 Task: Find connections with filter location Berekum with filter topic #Corporationwith filter profile language Potuguese with filter current company Rangam with filter school KPR Institute of Engineering and Technology with filter industry Law Enforcement with filter service category Coaching & Mentoring with filter keywords title Chemical Engineer
Action: Mouse moved to (137, 215)
Screenshot: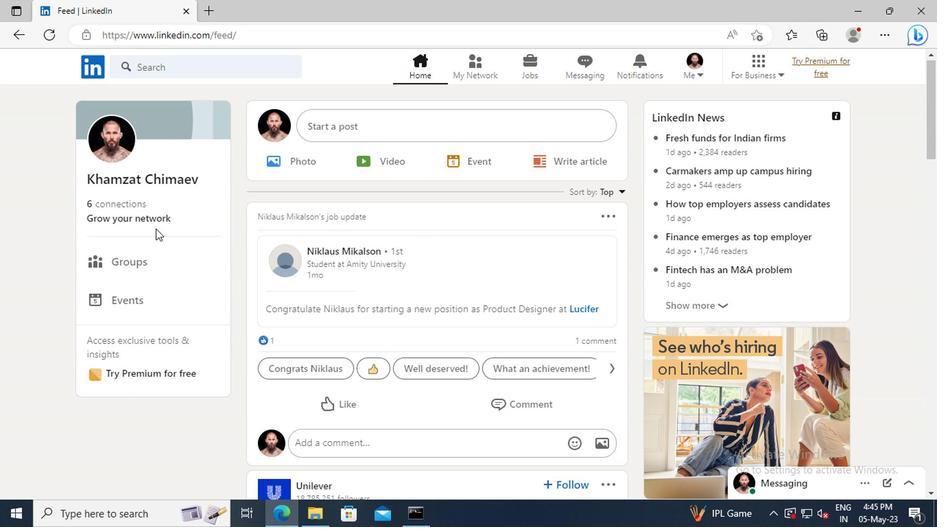 
Action: Mouse pressed left at (137, 215)
Screenshot: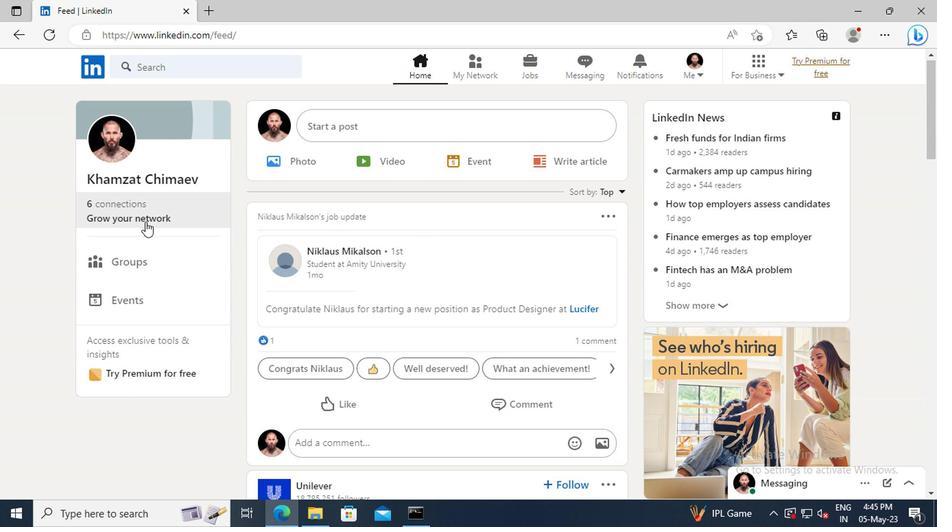 
Action: Mouse moved to (143, 144)
Screenshot: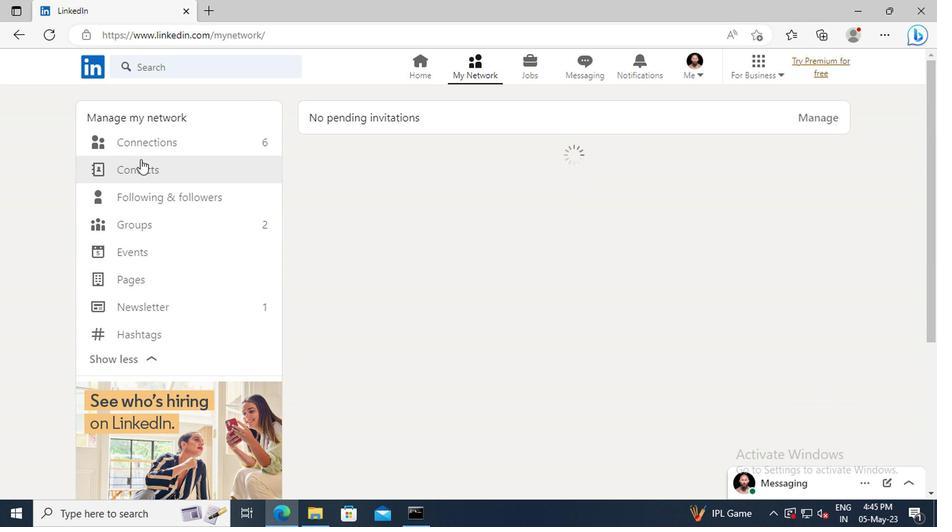 
Action: Mouse pressed left at (143, 144)
Screenshot: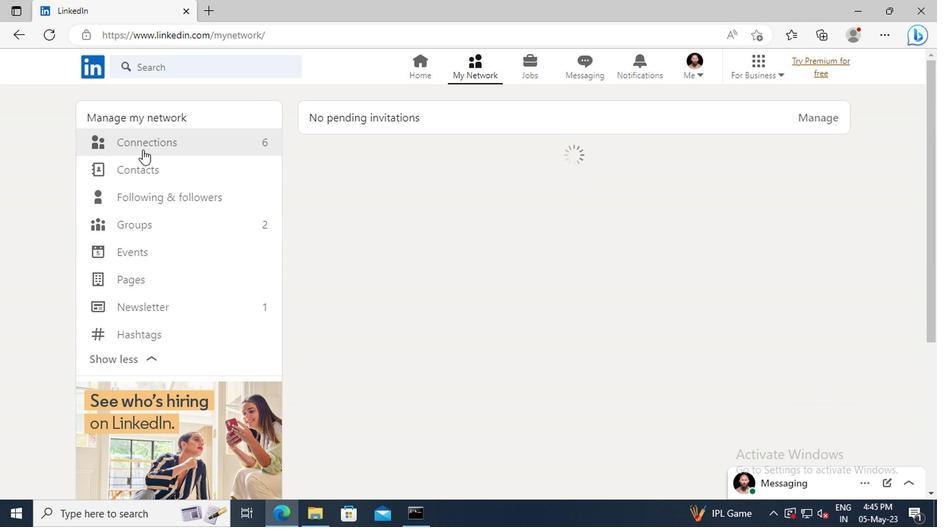 
Action: Mouse moved to (558, 146)
Screenshot: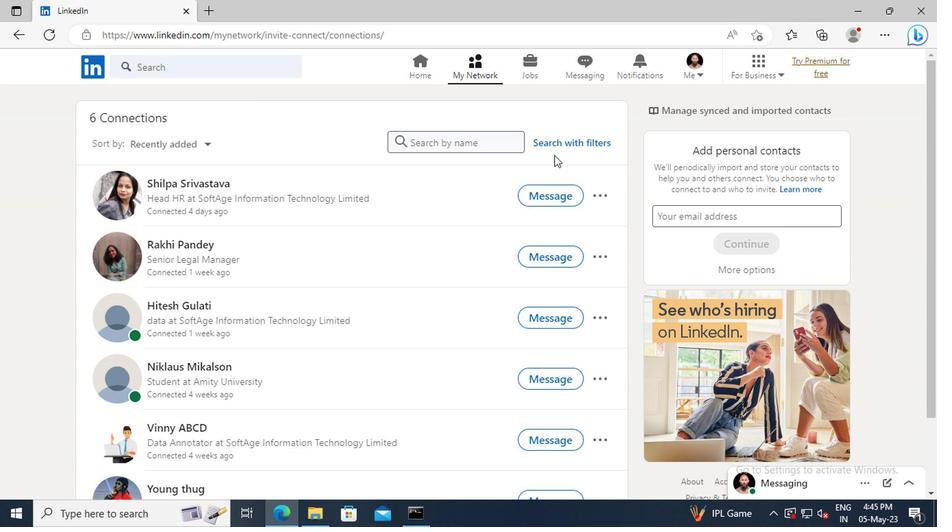 
Action: Mouse pressed left at (558, 146)
Screenshot: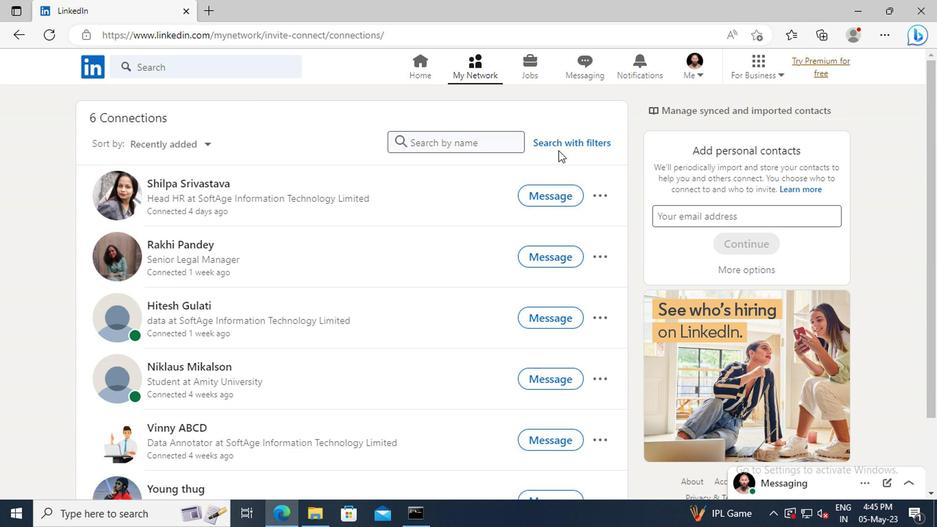 
Action: Mouse moved to (516, 106)
Screenshot: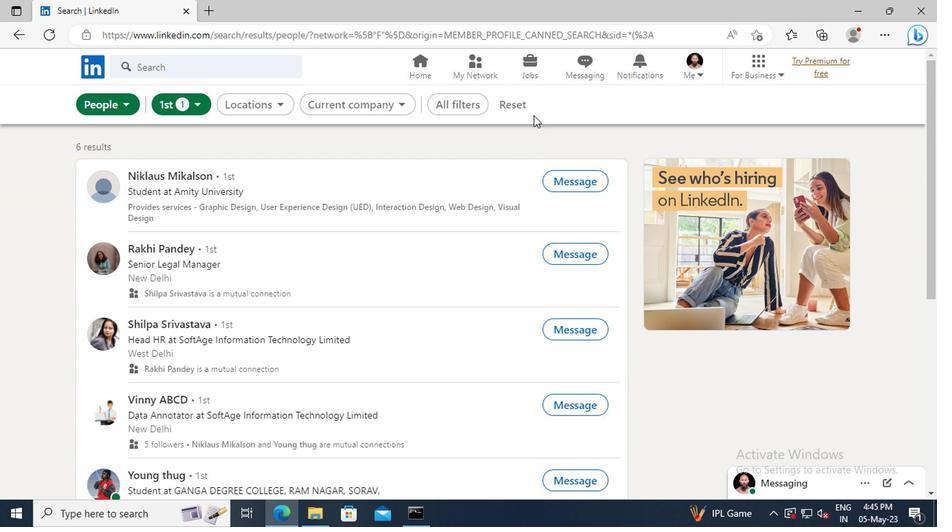 
Action: Mouse pressed left at (516, 106)
Screenshot: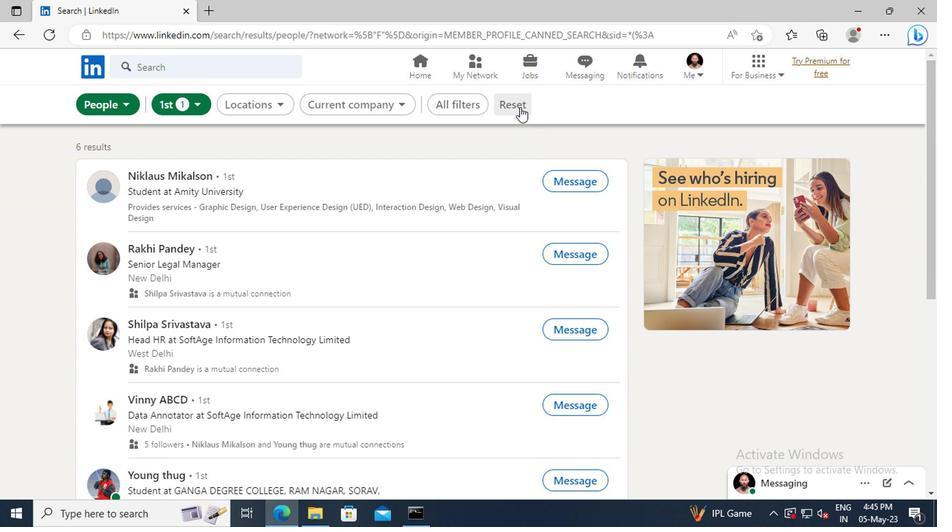
Action: Mouse moved to (501, 107)
Screenshot: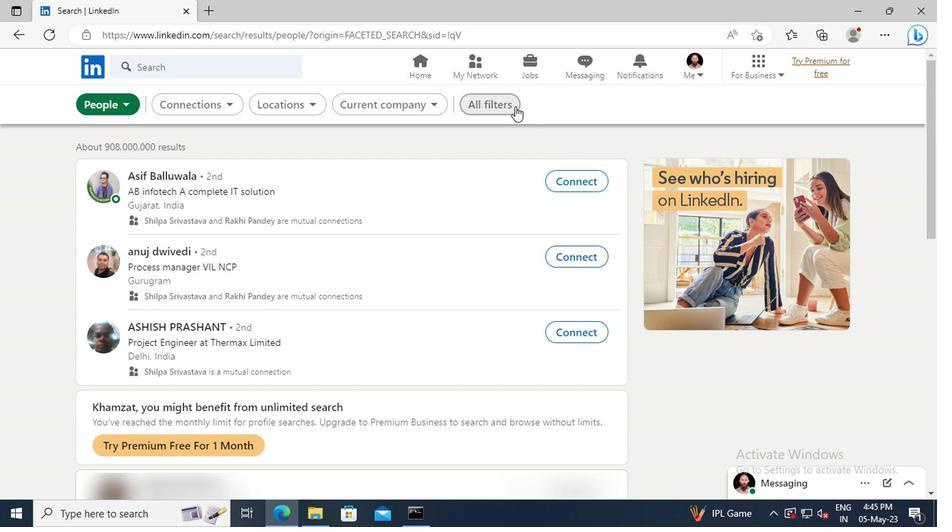 
Action: Mouse pressed left at (501, 107)
Screenshot: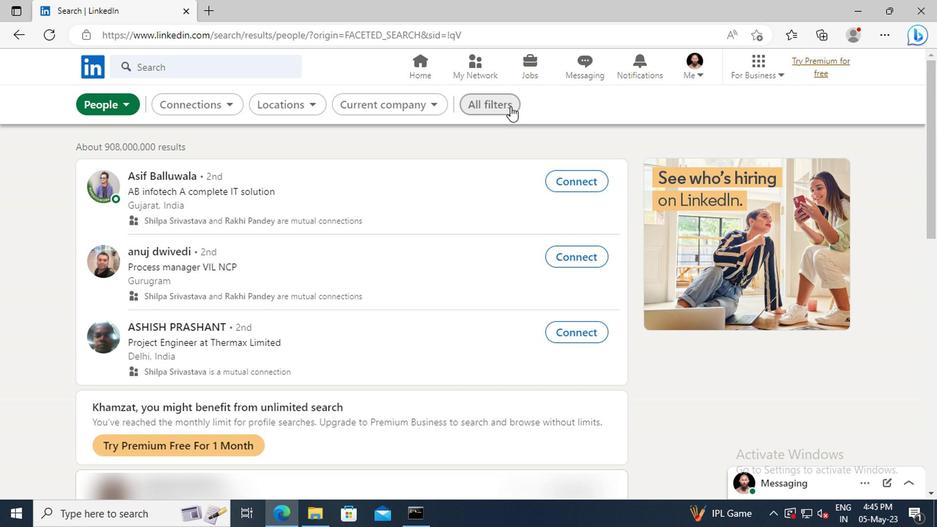 
Action: Mouse moved to (766, 250)
Screenshot: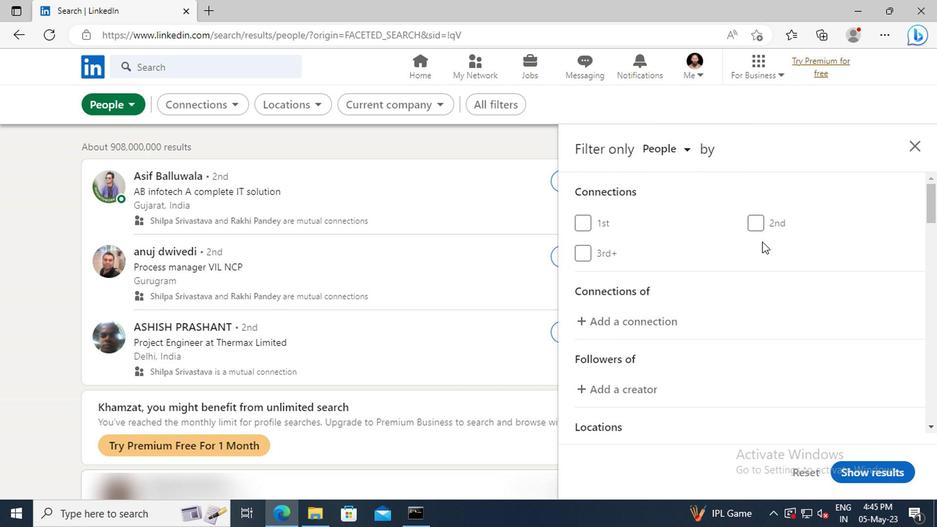 
Action: Mouse scrolled (766, 249) with delta (0, 0)
Screenshot: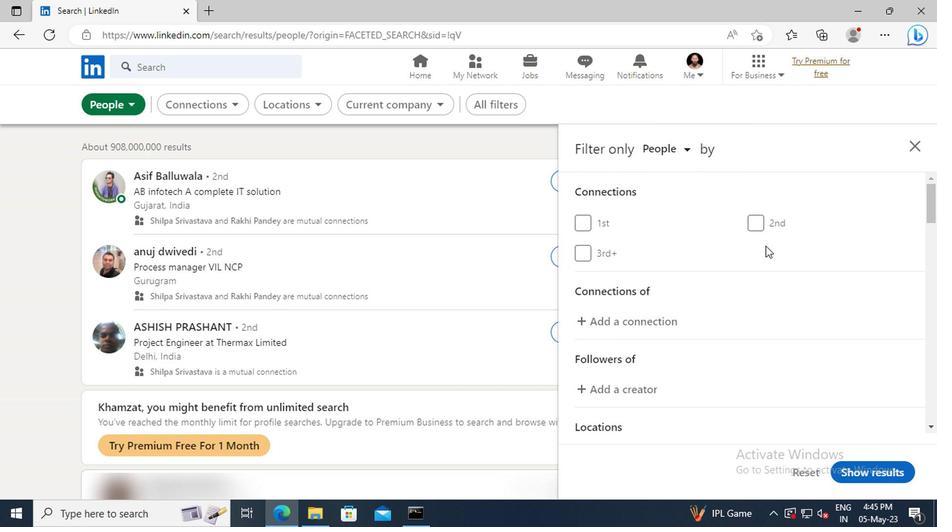 
Action: Mouse scrolled (766, 249) with delta (0, 0)
Screenshot: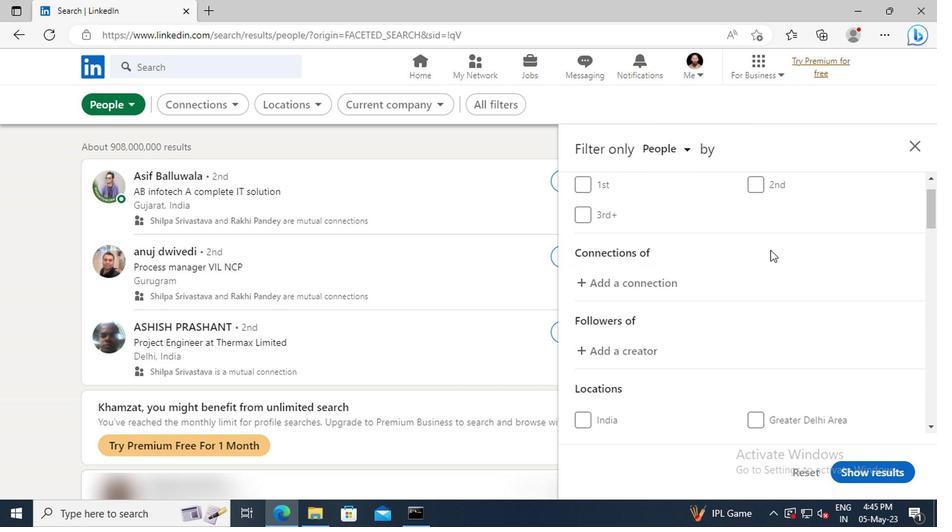 
Action: Mouse scrolled (766, 249) with delta (0, 0)
Screenshot: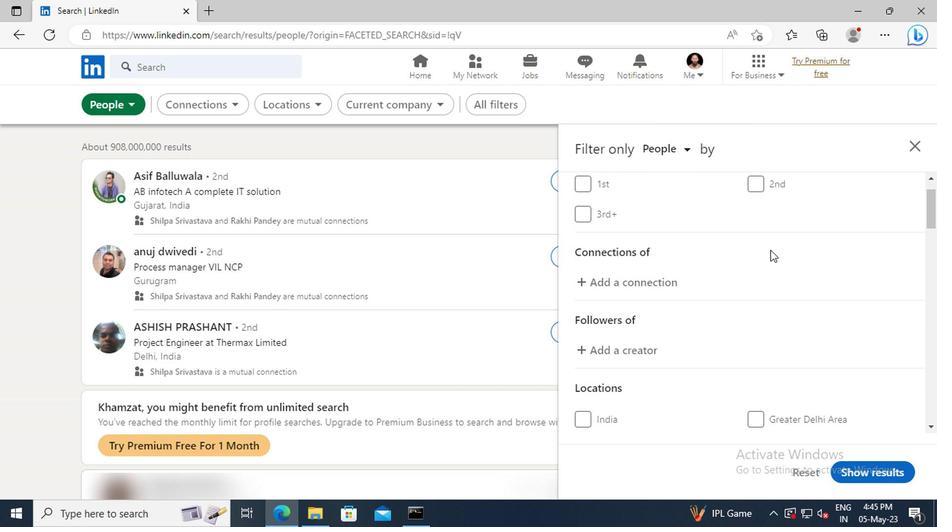 
Action: Mouse scrolled (766, 249) with delta (0, 0)
Screenshot: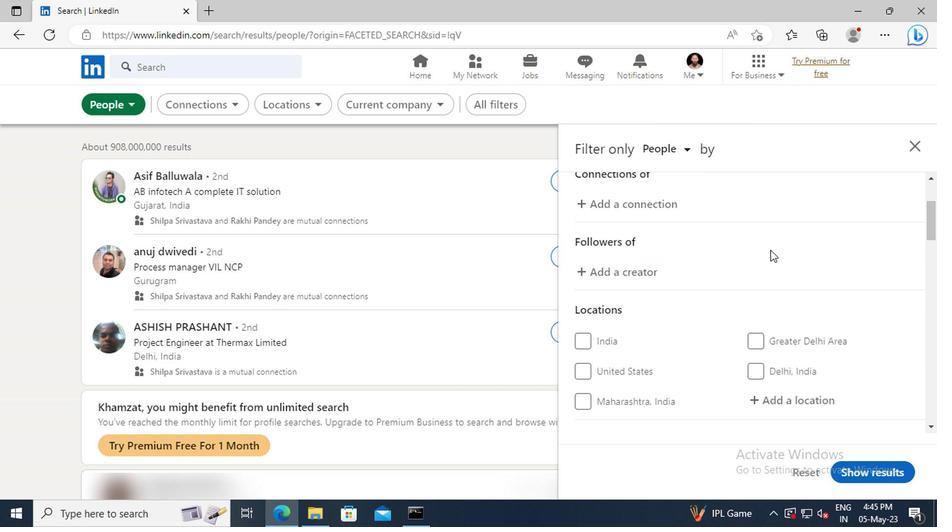 
Action: Mouse scrolled (766, 249) with delta (0, 0)
Screenshot: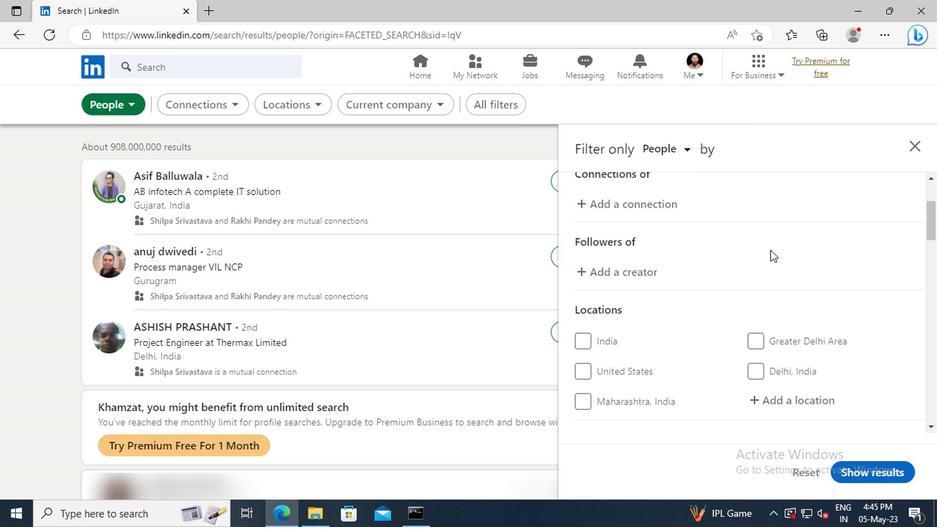 
Action: Mouse scrolled (766, 249) with delta (0, 0)
Screenshot: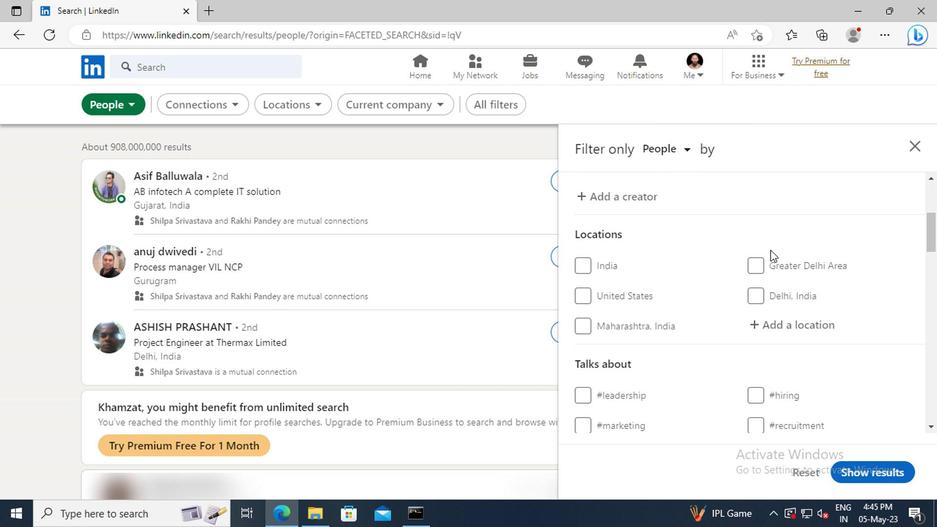 
Action: Mouse moved to (769, 281)
Screenshot: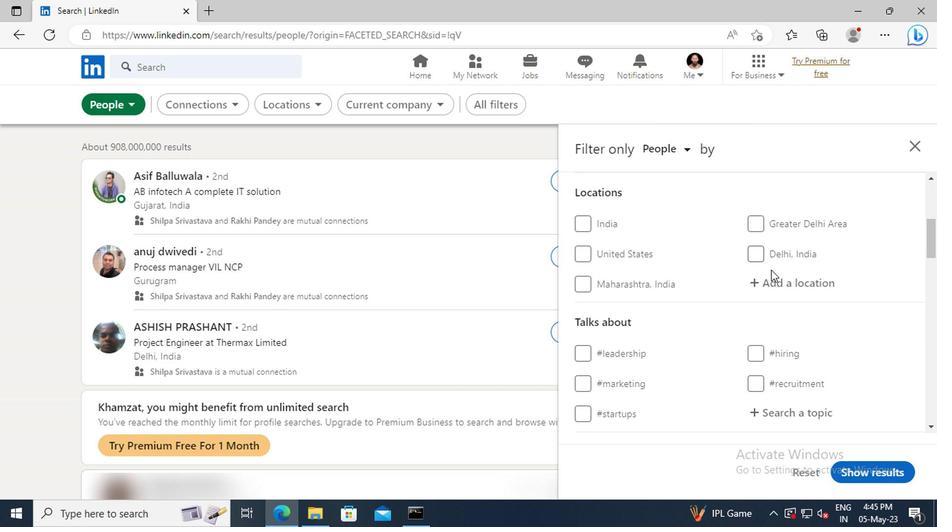 
Action: Mouse pressed left at (769, 281)
Screenshot: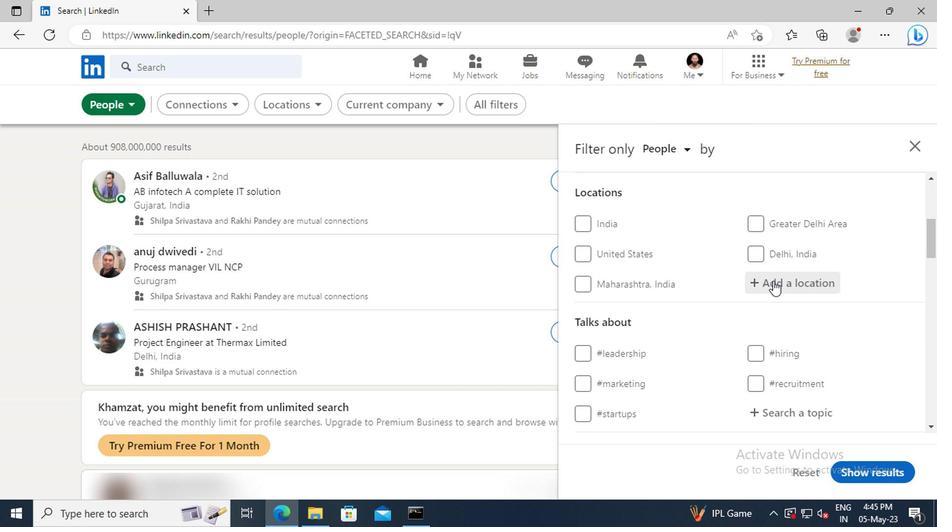 
Action: Key pressed <Key.shift>BEREKUM<Key.enter>
Screenshot: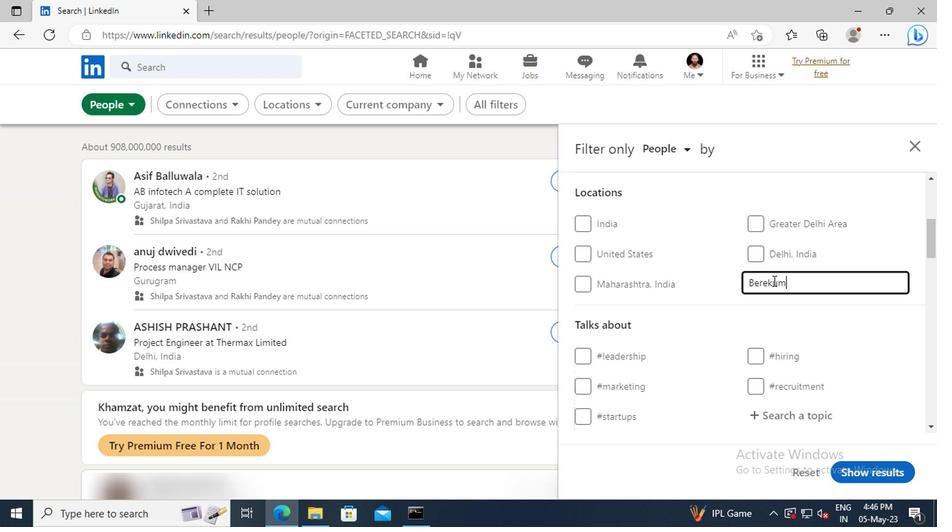 
Action: Mouse scrolled (769, 281) with delta (0, 0)
Screenshot: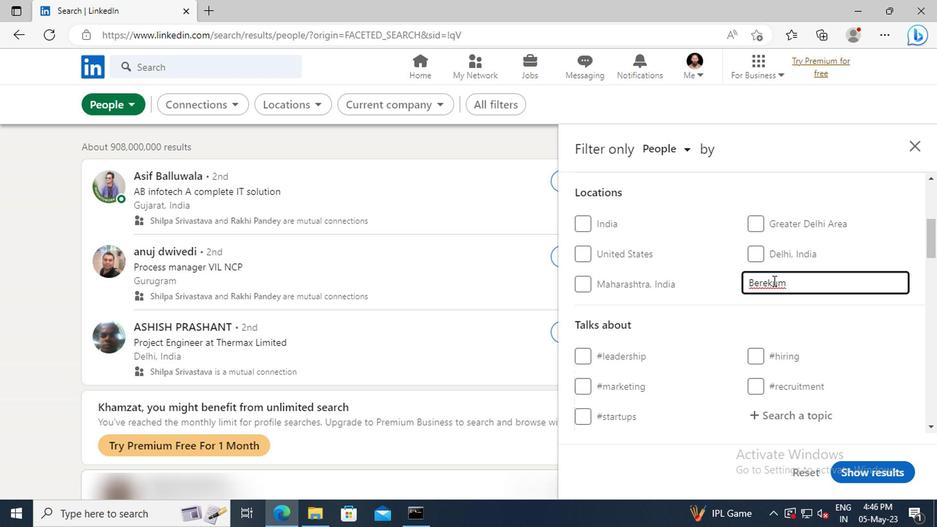 
Action: Mouse scrolled (769, 281) with delta (0, 0)
Screenshot: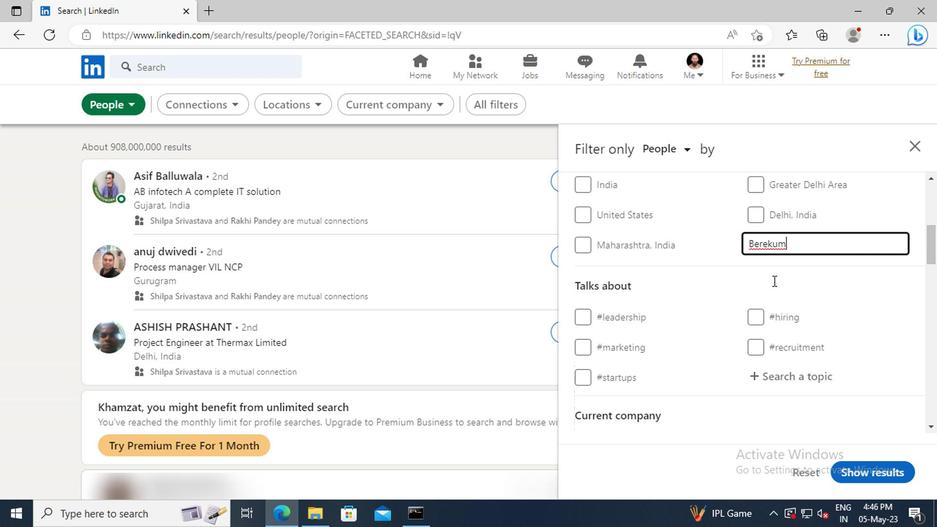 
Action: Mouse scrolled (769, 281) with delta (0, 0)
Screenshot: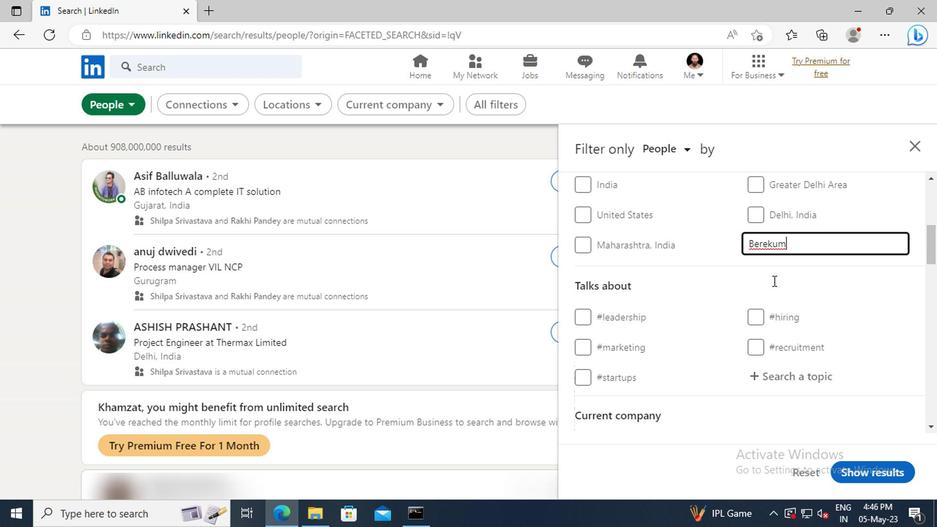 
Action: Mouse moved to (773, 296)
Screenshot: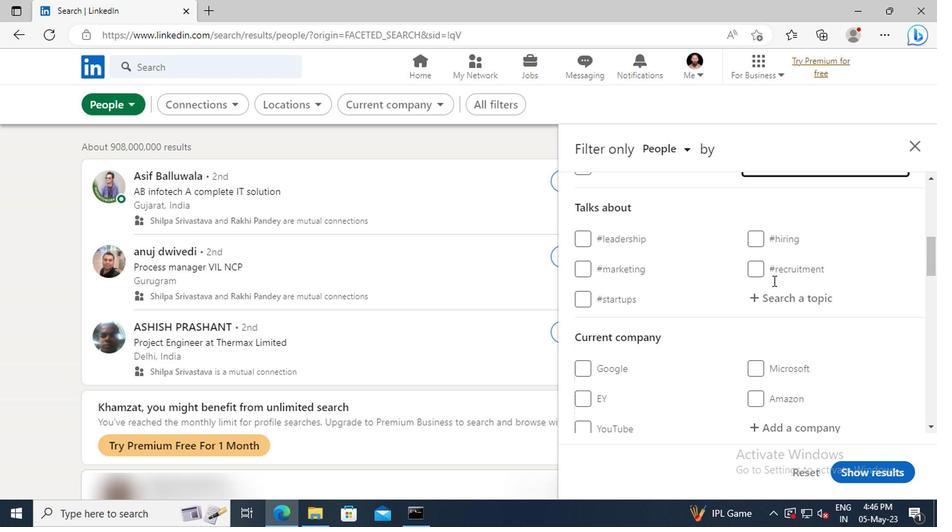 
Action: Mouse pressed left at (773, 296)
Screenshot: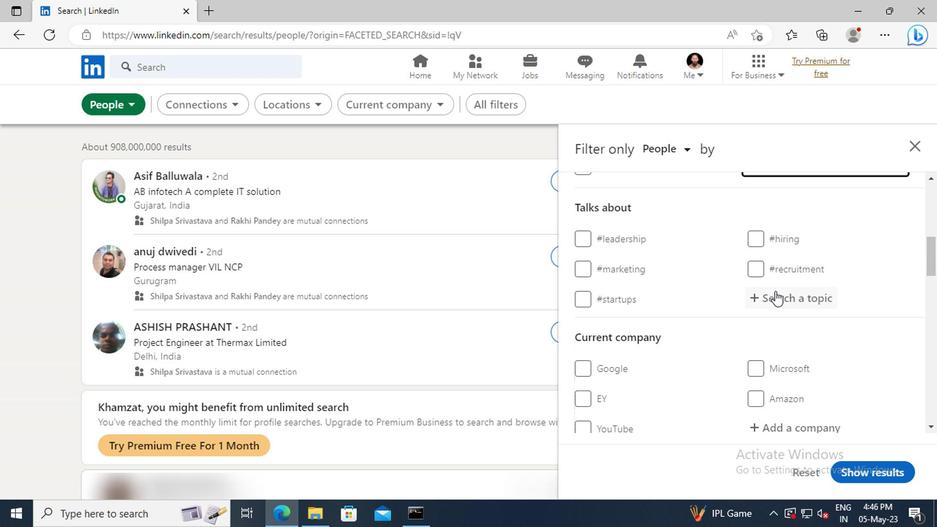 
Action: Key pressed <Key.shift>CORPORATIO
Screenshot: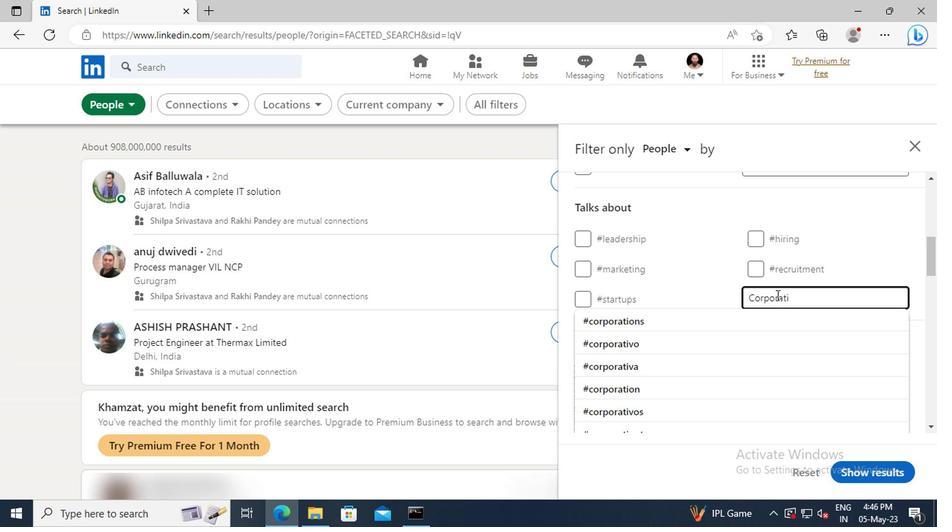 
Action: Mouse moved to (772, 338)
Screenshot: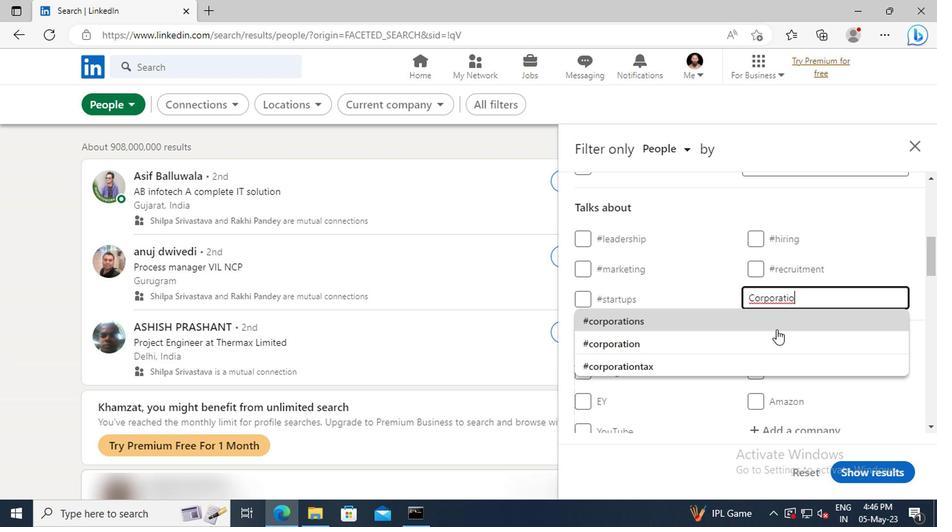 
Action: Mouse pressed left at (772, 338)
Screenshot: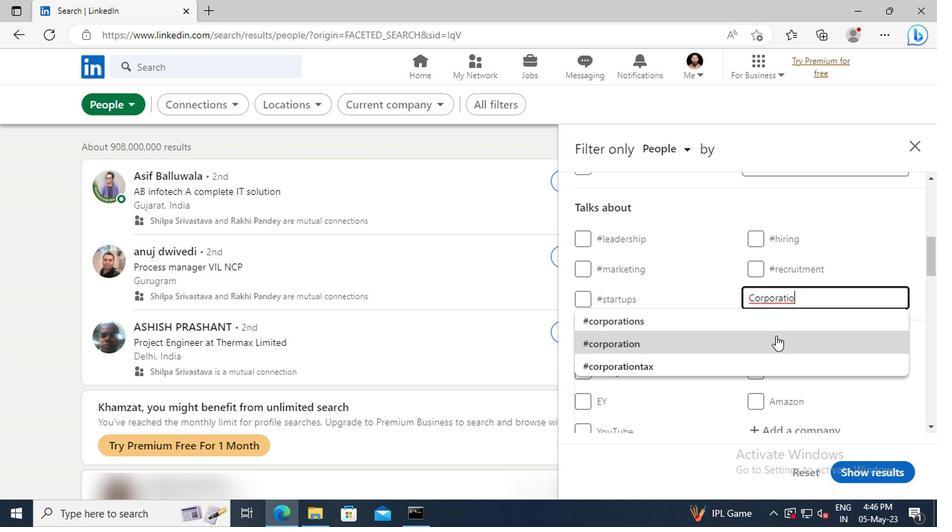 
Action: Mouse scrolled (772, 337) with delta (0, 0)
Screenshot: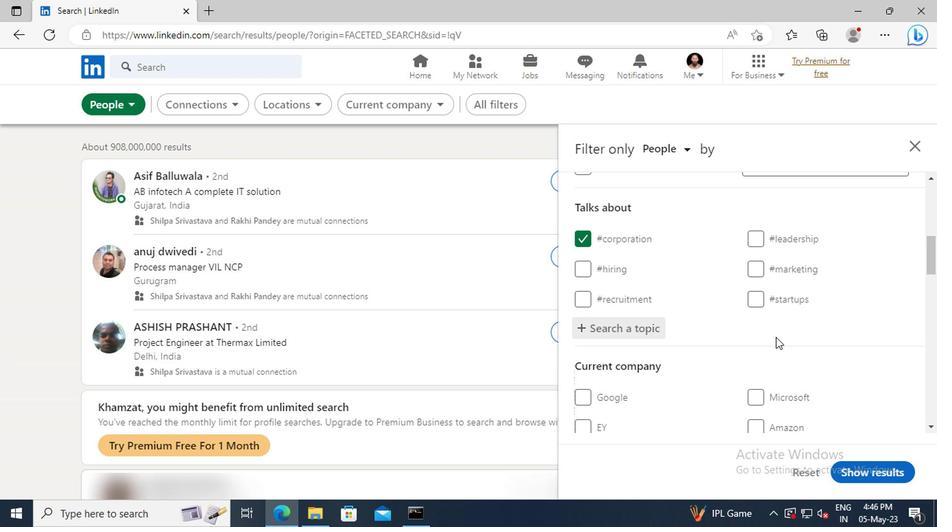 
Action: Mouse scrolled (772, 337) with delta (0, 0)
Screenshot: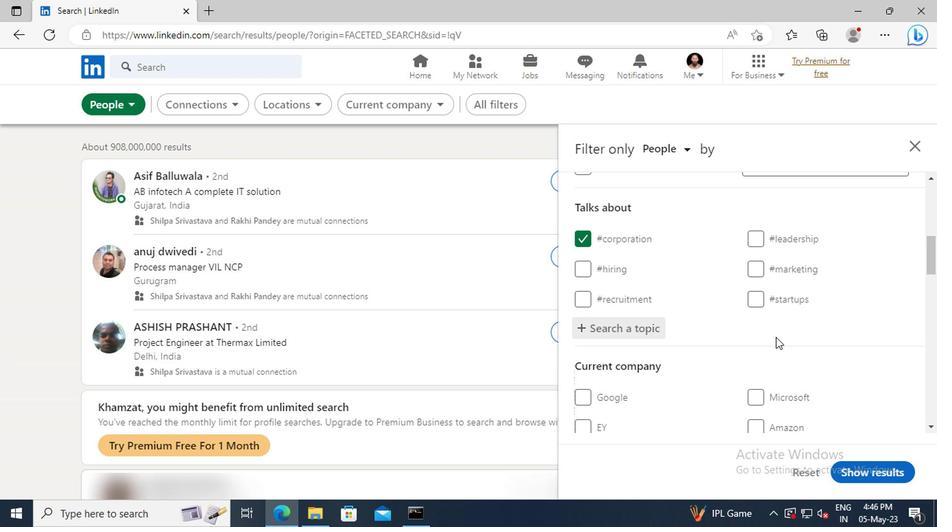 
Action: Mouse scrolled (772, 337) with delta (0, 0)
Screenshot: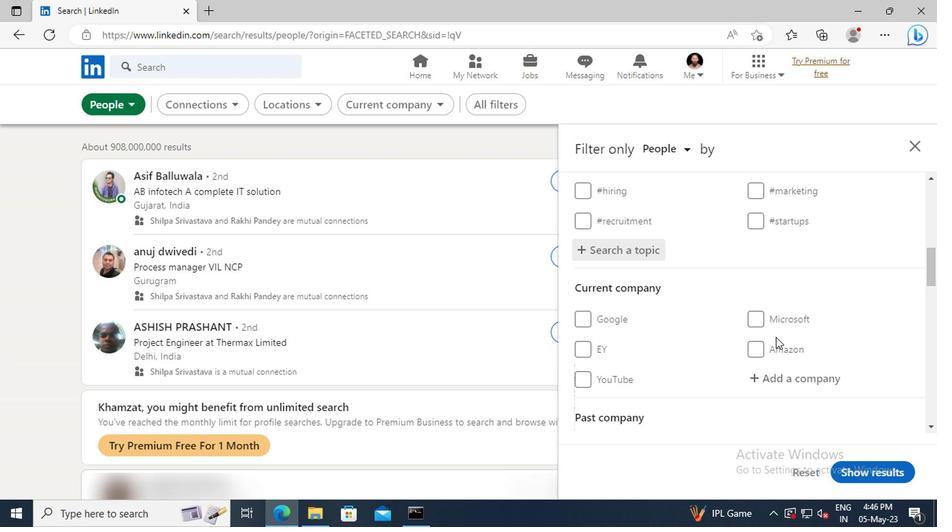 
Action: Mouse scrolled (772, 337) with delta (0, 0)
Screenshot: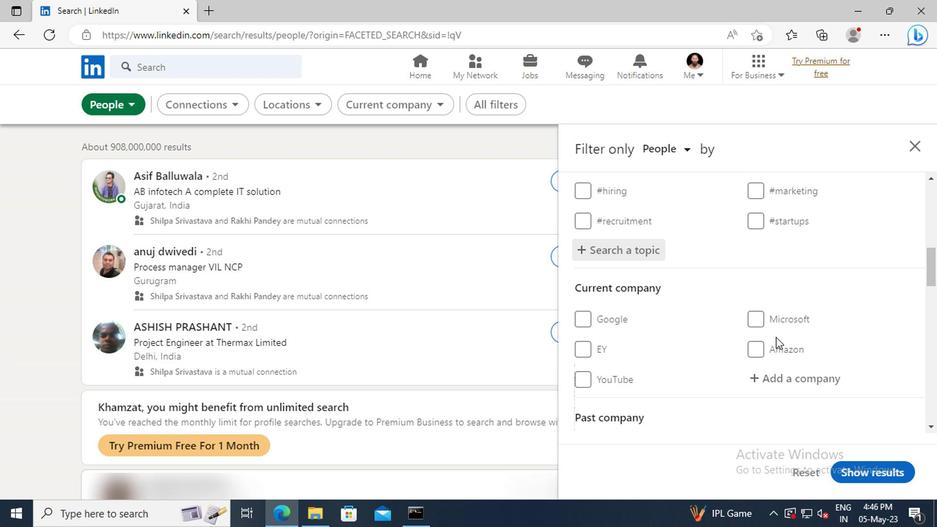 
Action: Mouse scrolled (772, 337) with delta (0, 0)
Screenshot: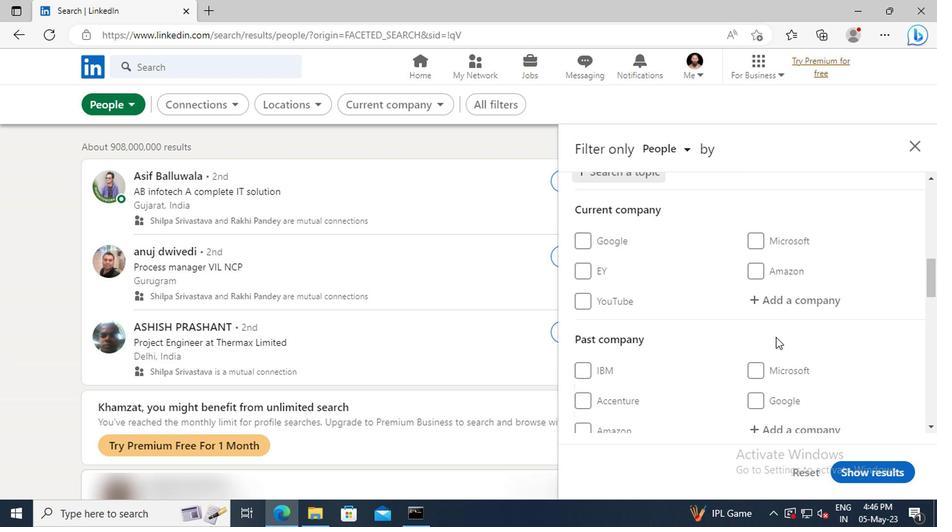 
Action: Mouse scrolled (772, 337) with delta (0, 0)
Screenshot: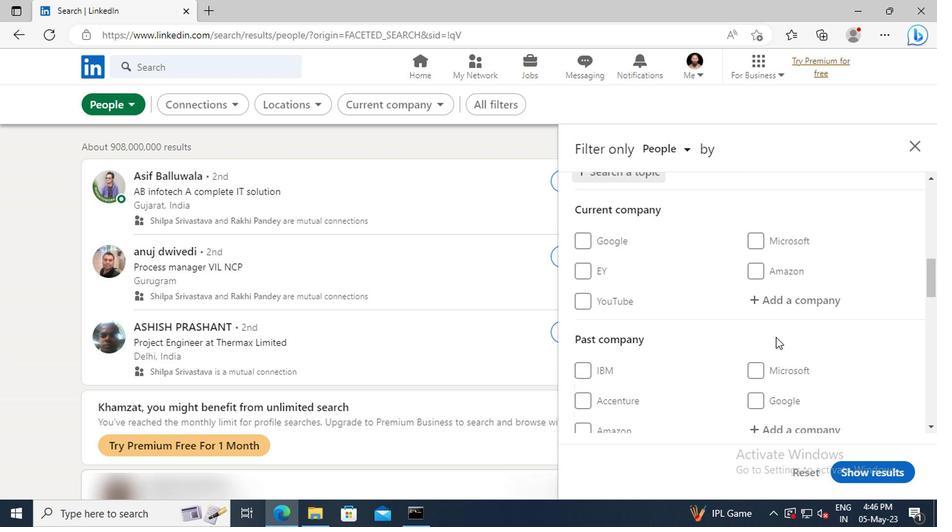 
Action: Mouse scrolled (772, 337) with delta (0, 0)
Screenshot: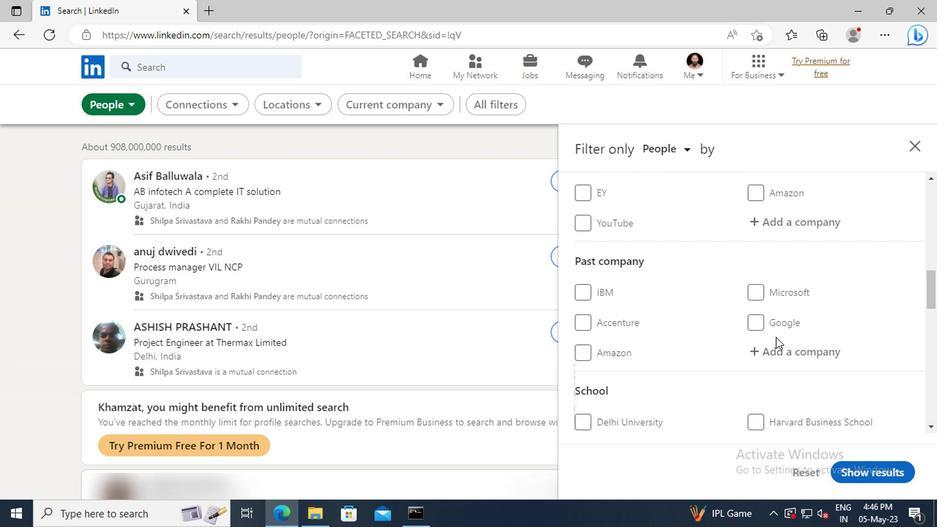 
Action: Mouse scrolled (772, 337) with delta (0, 0)
Screenshot: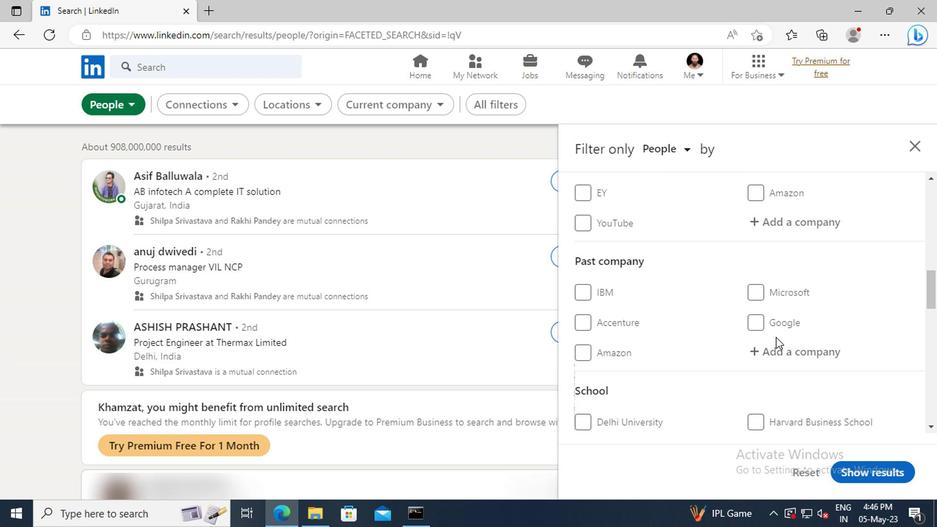 
Action: Mouse scrolled (772, 337) with delta (0, 0)
Screenshot: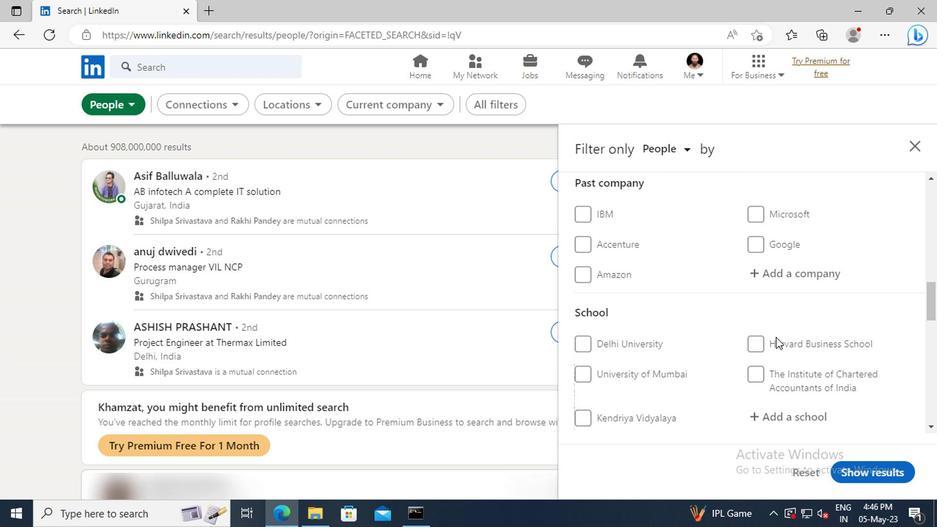 
Action: Mouse scrolled (772, 337) with delta (0, 0)
Screenshot: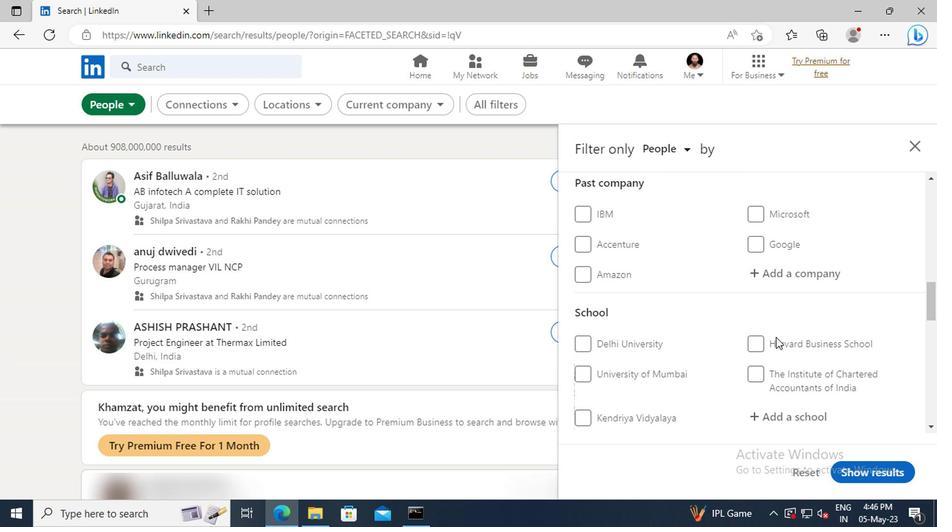 
Action: Mouse scrolled (772, 337) with delta (0, 0)
Screenshot: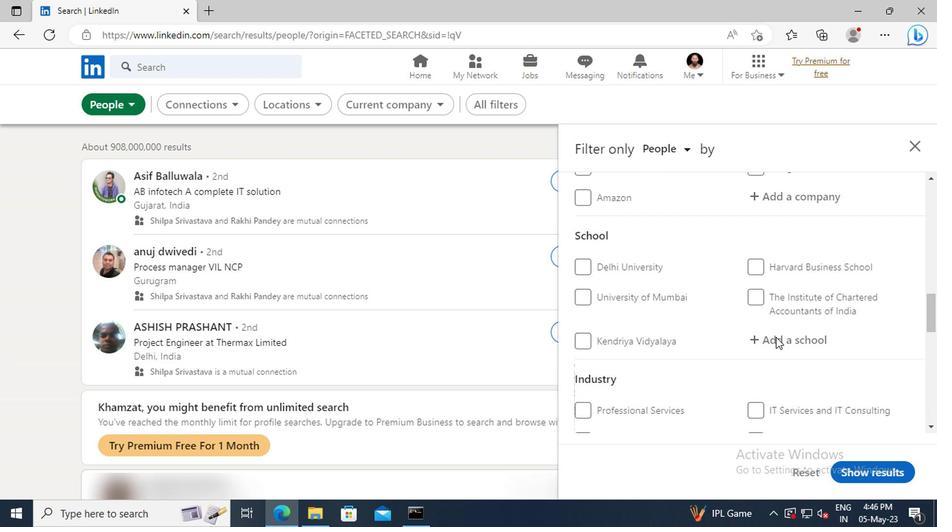 
Action: Mouse scrolled (772, 337) with delta (0, 0)
Screenshot: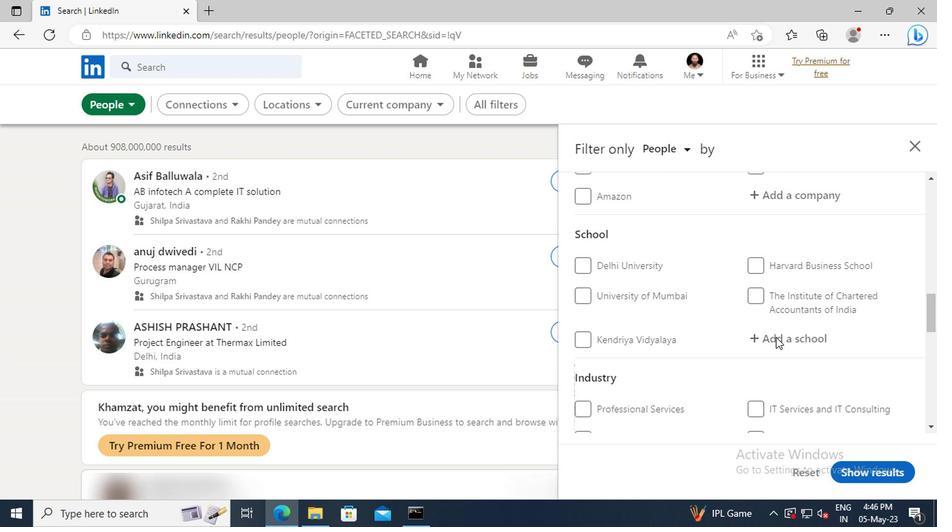 
Action: Mouse scrolled (772, 337) with delta (0, 0)
Screenshot: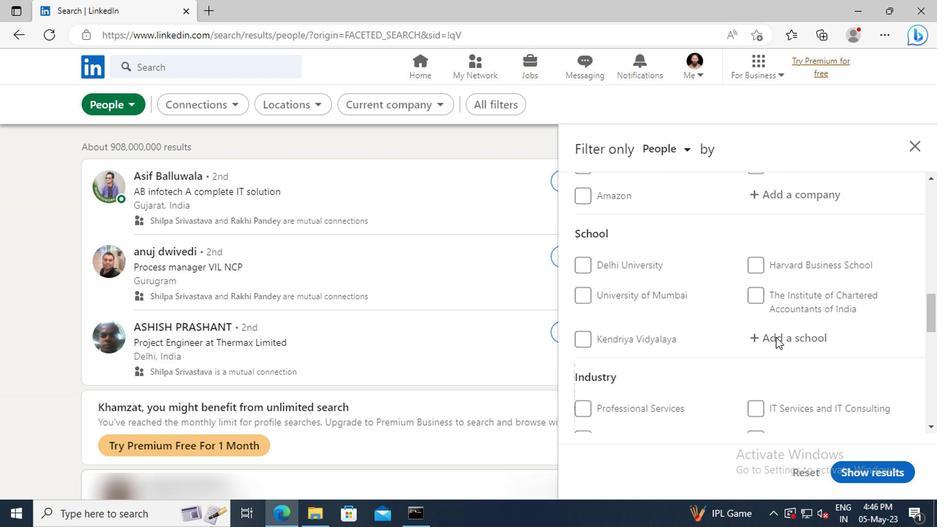 
Action: Mouse scrolled (772, 337) with delta (0, 0)
Screenshot: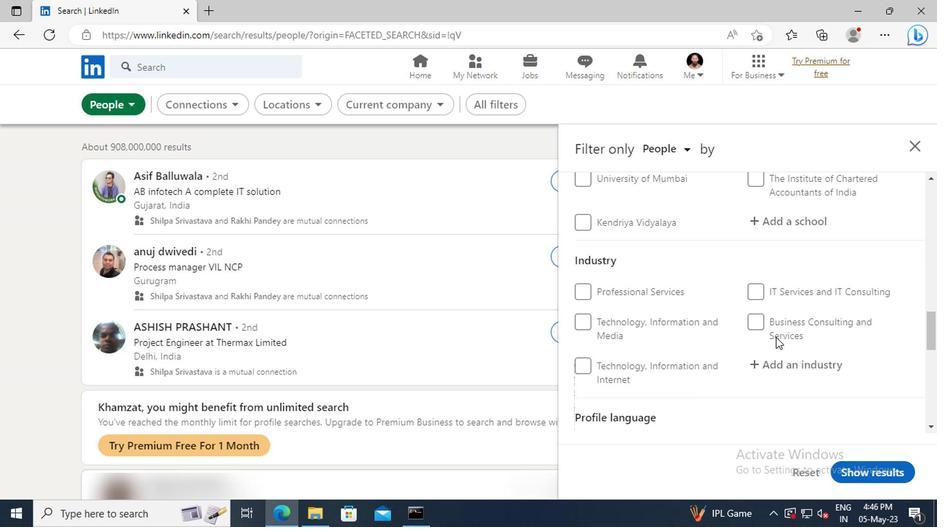 
Action: Mouse scrolled (772, 337) with delta (0, 0)
Screenshot: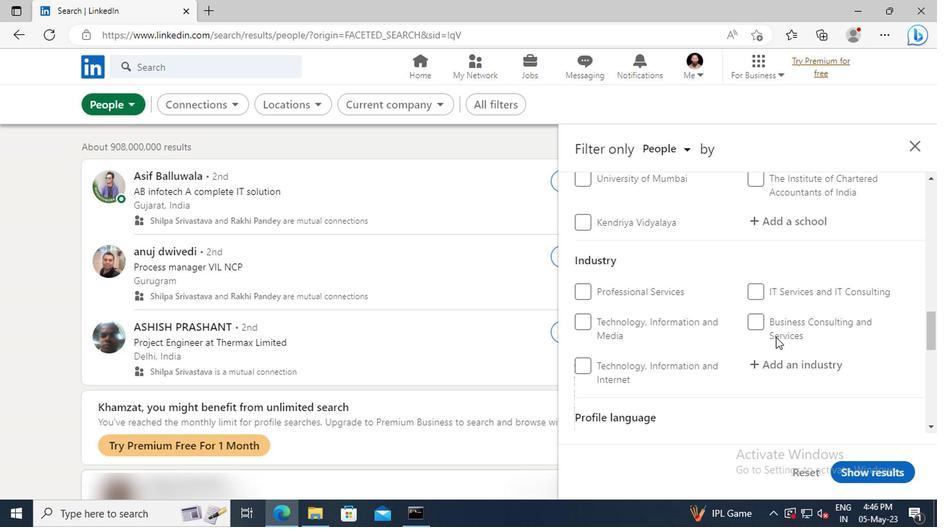
Action: Mouse scrolled (772, 337) with delta (0, 0)
Screenshot: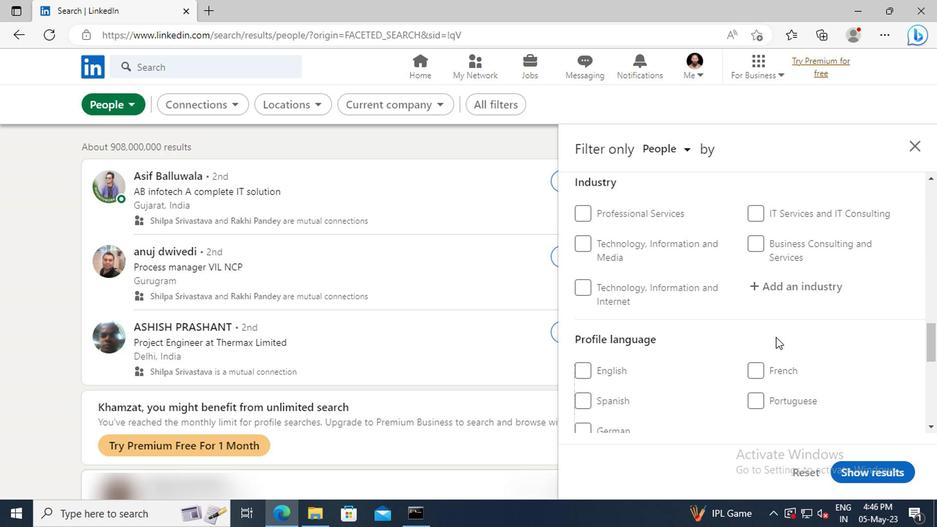 
Action: Mouse moved to (755, 365)
Screenshot: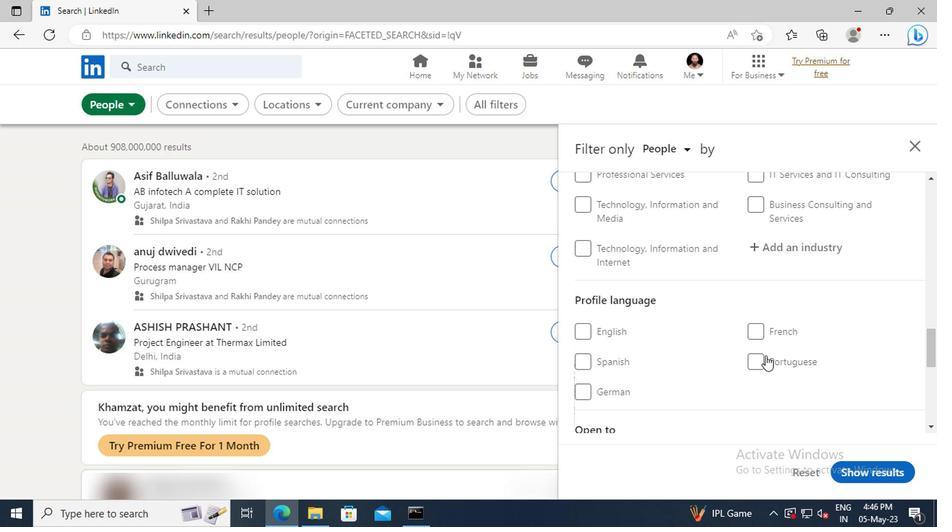 
Action: Mouse pressed left at (755, 365)
Screenshot: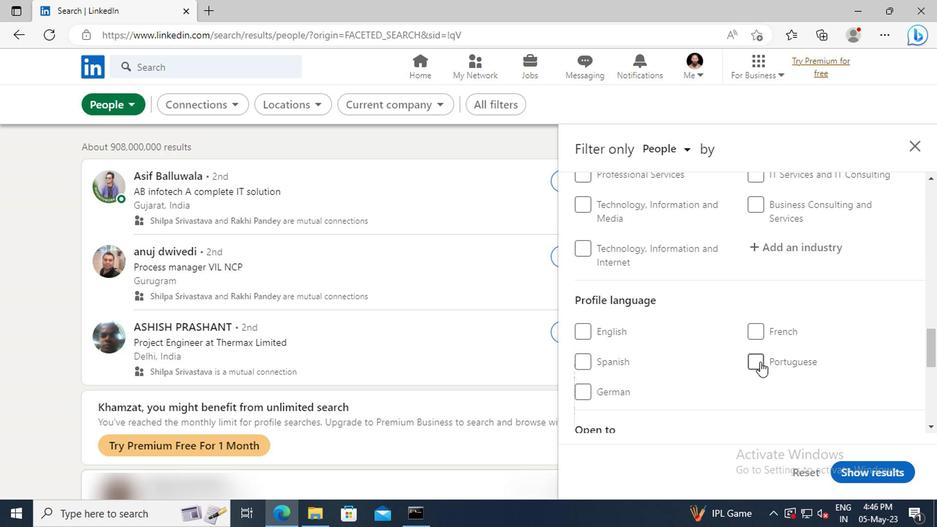 
Action: Mouse moved to (783, 323)
Screenshot: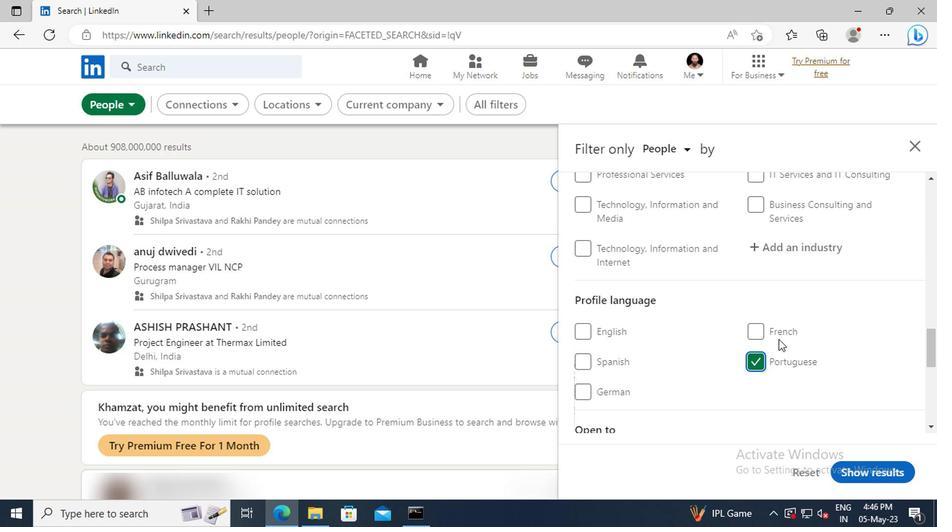 
Action: Mouse scrolled (783, 323) with delta (0, 0)
Screenshot: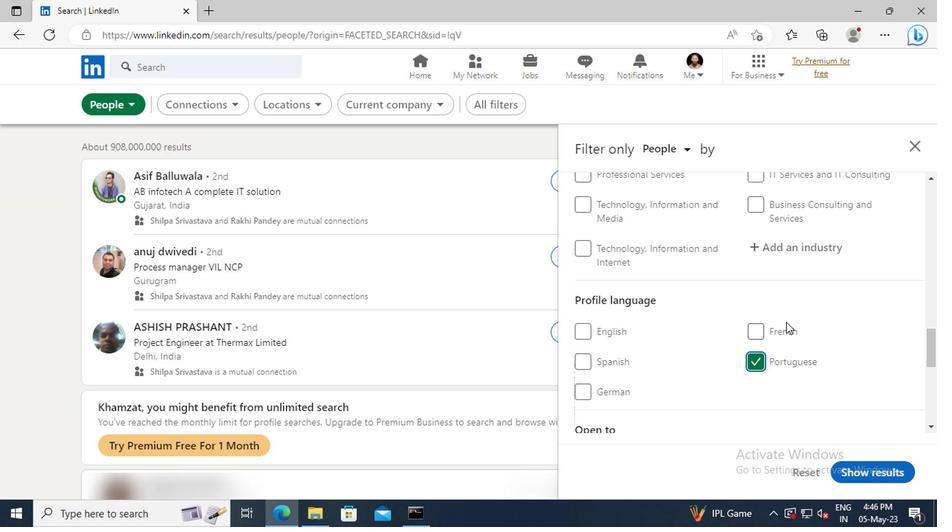 
Action: Mouse scrolled (783, 323) with delta (0, 0)
Screenshot: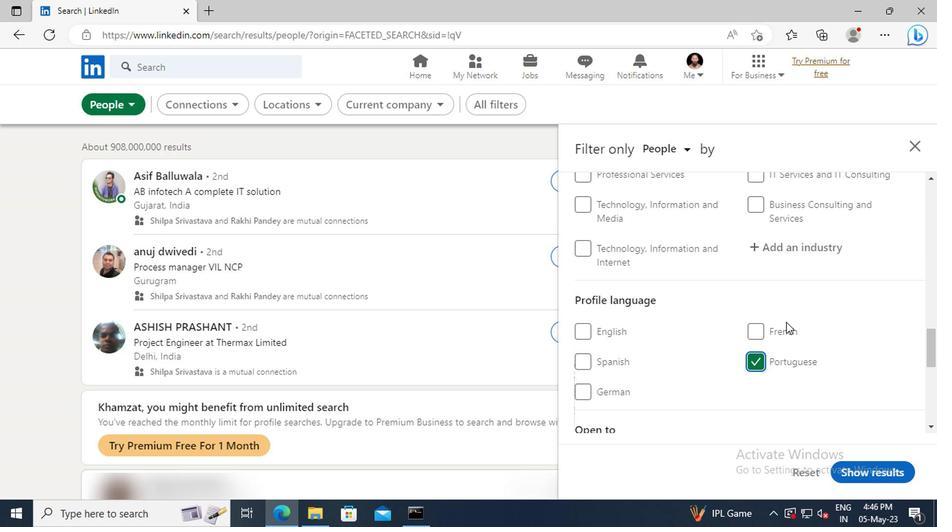 
Action: Mouse scrolled (783, 323) with delta (0, 0)
Screenshot: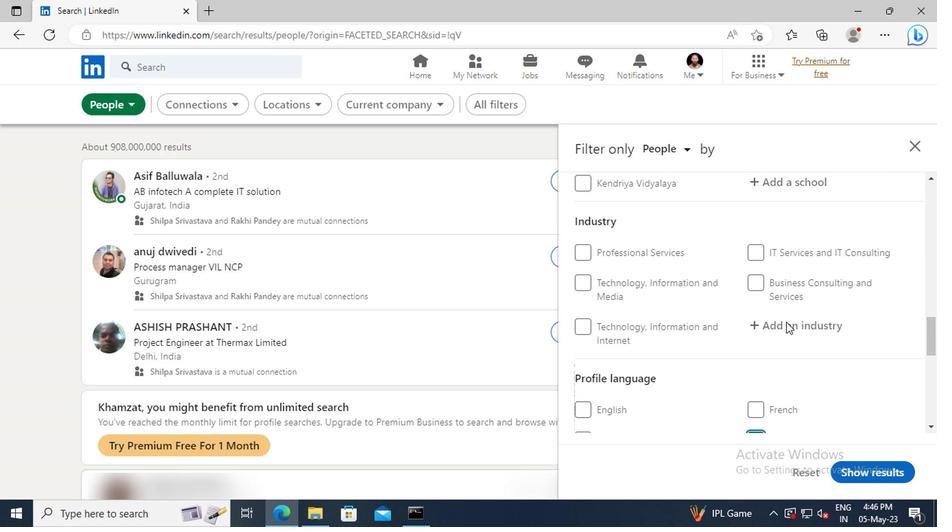 
Action: Mouse moved to (783, 322)
Screenshot: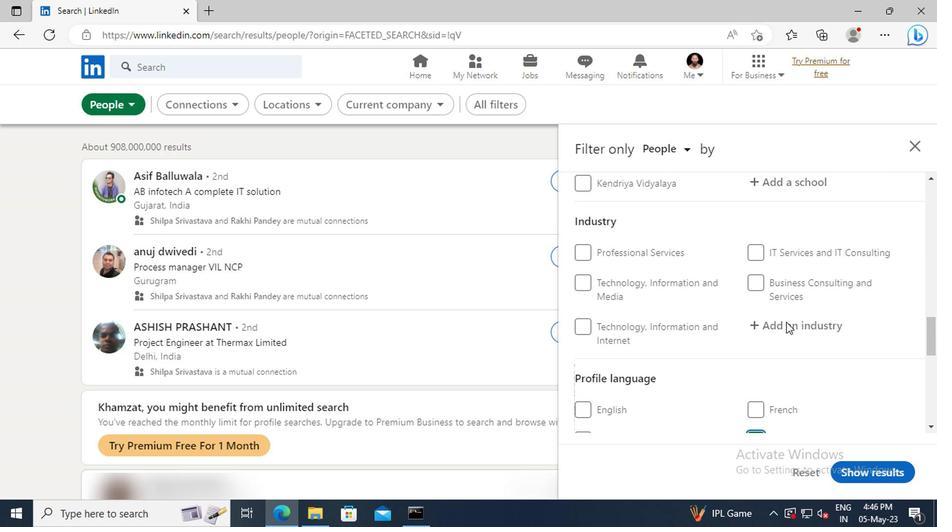 
Action: Mouse scrolled (783, 323) with delta (0, 0)
Screenshot: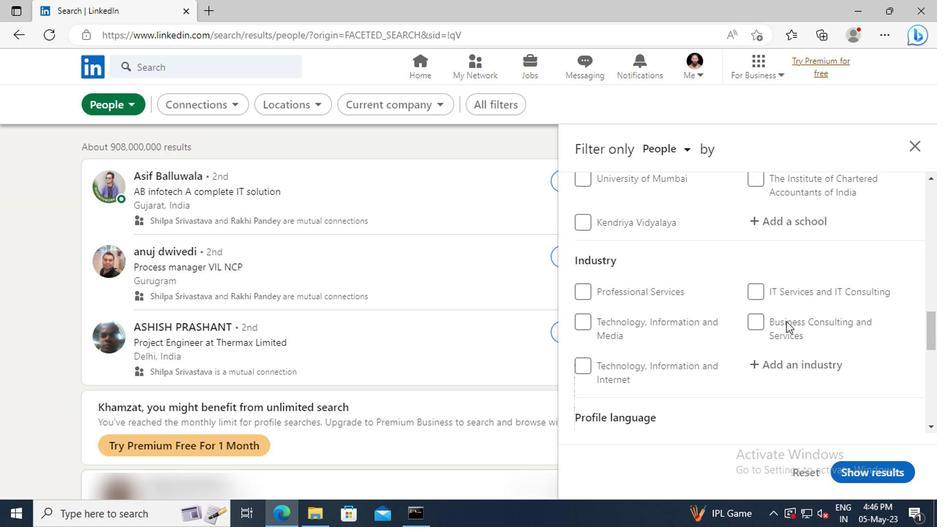 
Action: Mouse scrolled (783, 323) with delta (0, 0)
Screenshot: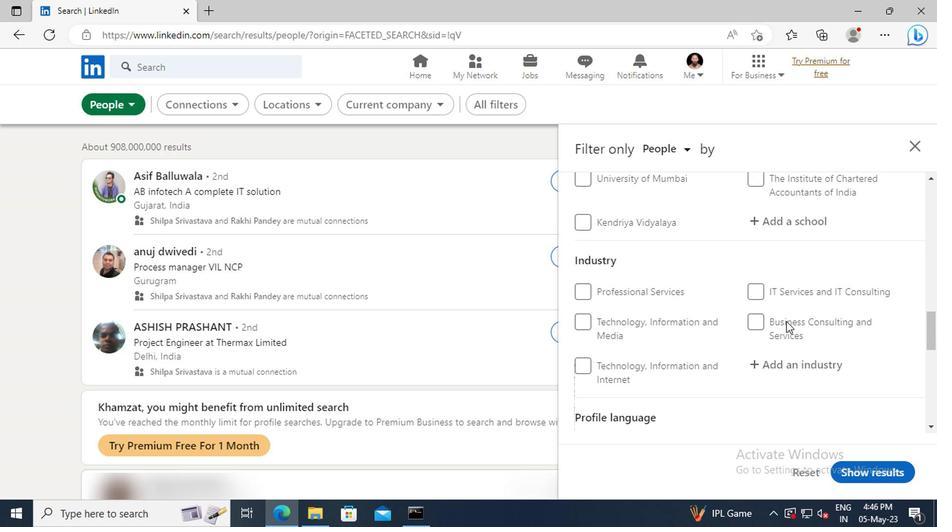 
Action: Mouse scrolled (783, 323) with delta (0, 0)
Screenshot: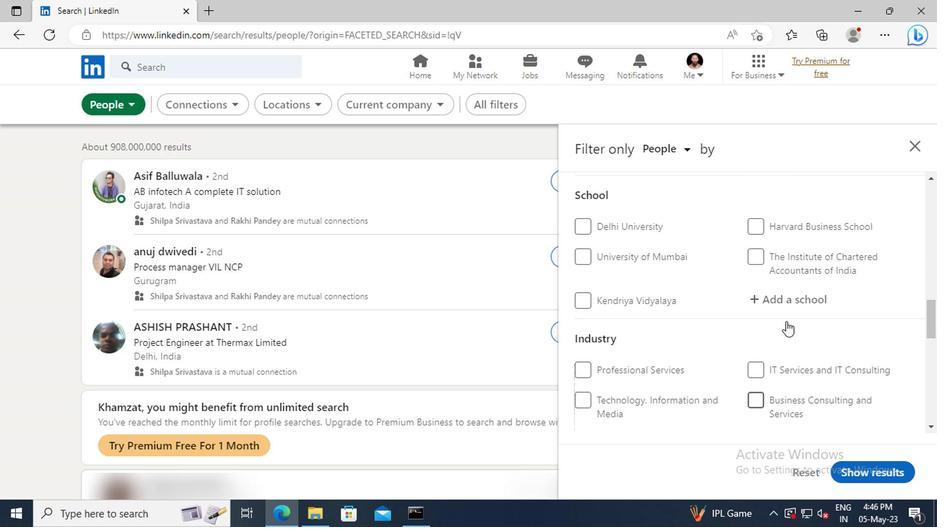 
Action: Mouse scrolled (783, 323) with delta (0, 0)
Screenshot: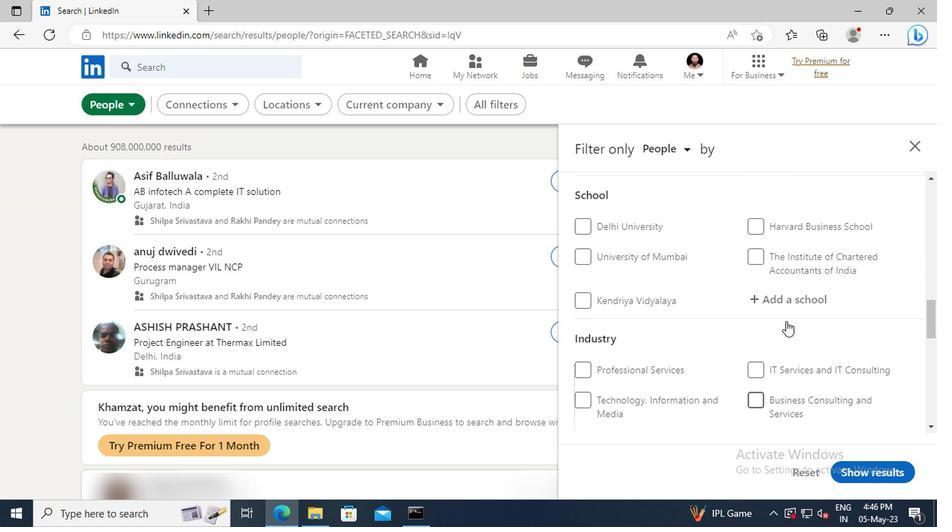 
Action: Mouse scrolled (783, 323) with delta (0, 0)
Screenshot: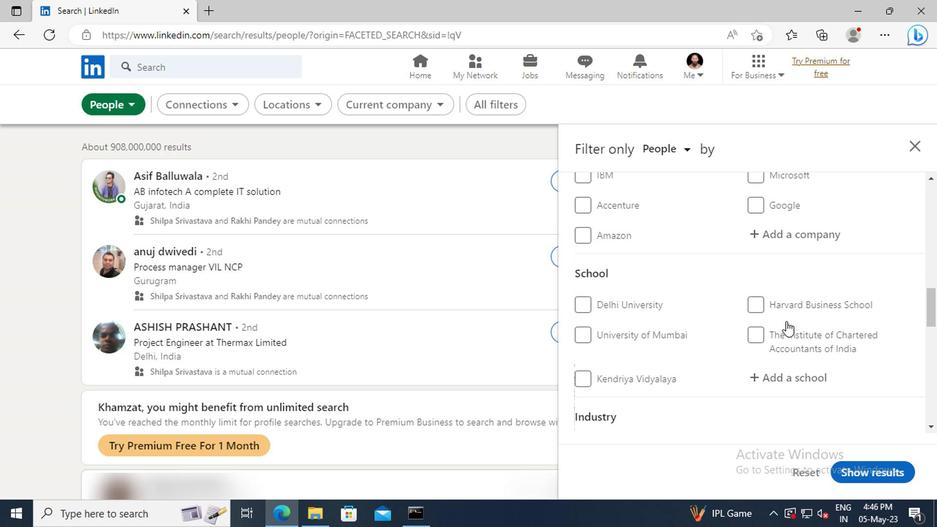 
Action: Mouse scrolled (783, 323) with delta (0, 0)
Screenshot: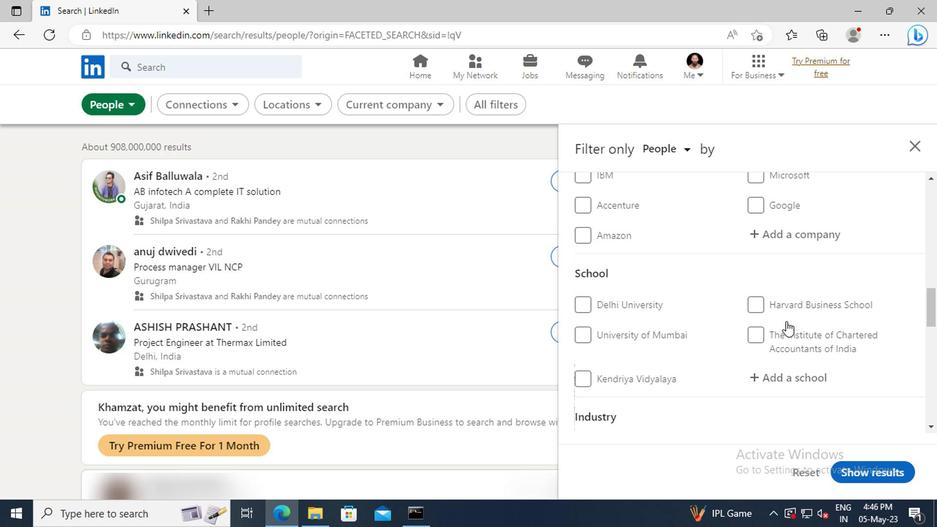 
Action: Mouse scrolled (783, 323) with delta (0, 0)
Screenshot: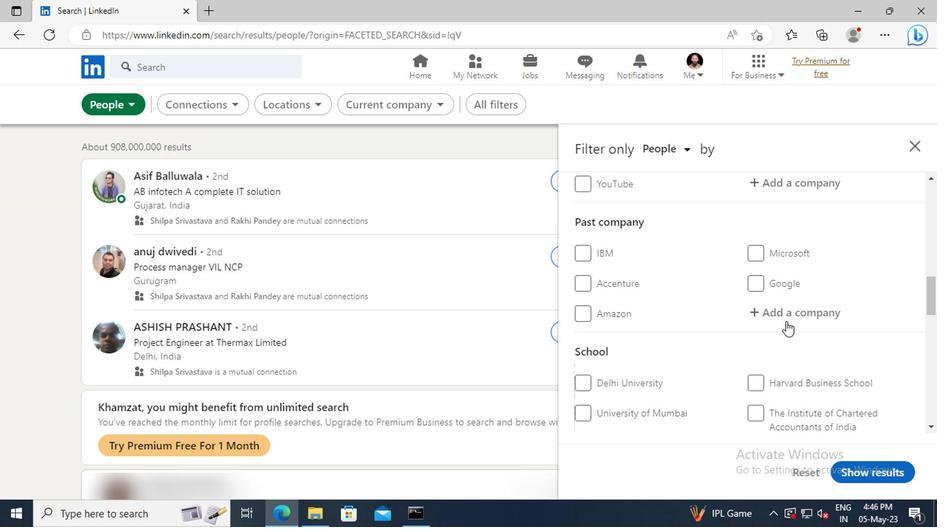
Action: Mouse scrolled (783, 323) with delta (0, 0)
Screenshot: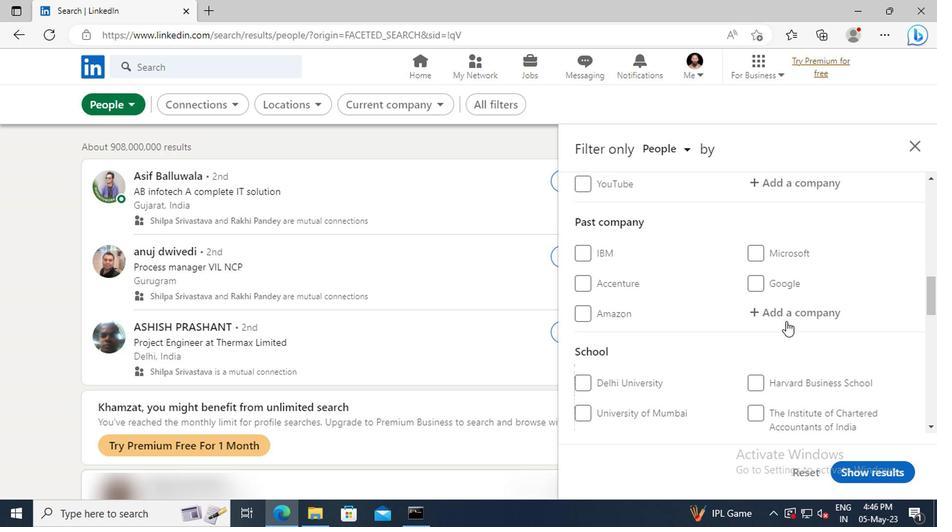 
Action: Mouse scrolled (783, 323) with delta (0, 0)
Screenshot: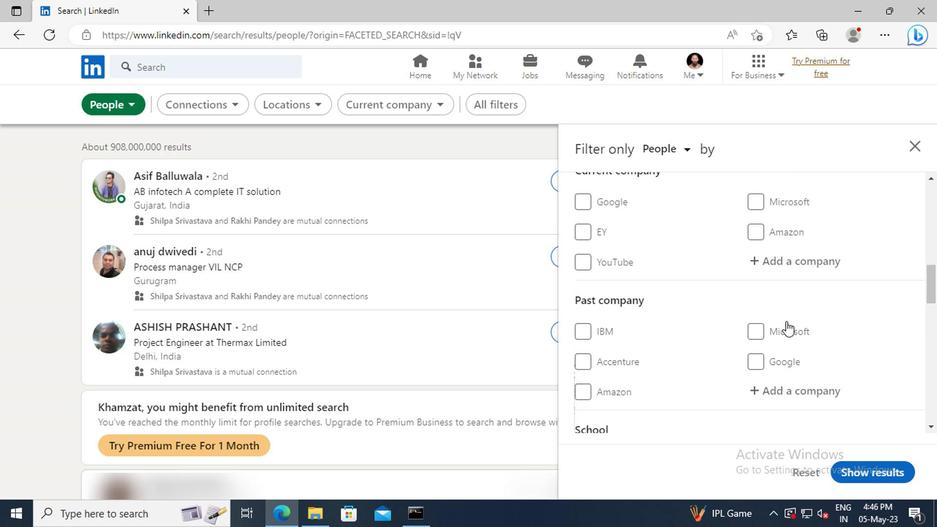 
Action: Mouse moved to (781, 305)
Screenshot: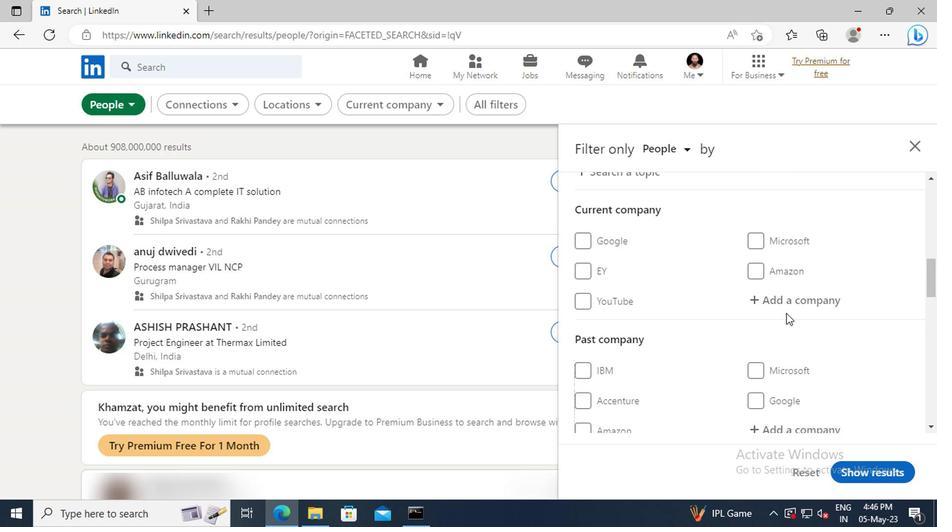 
Action: Mouse pressed left at (781, 305)
Screenshot: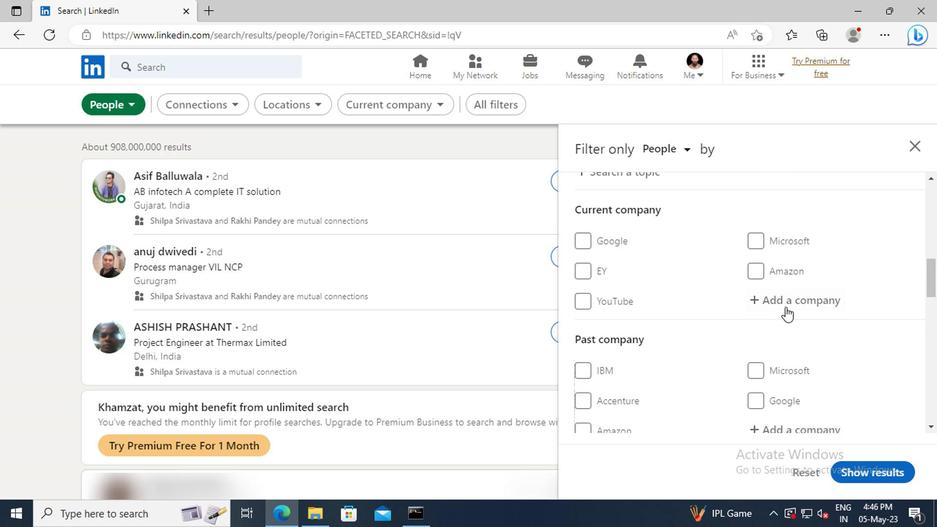 
Action: Key pressed <Key.shift>RANGAM
Screenshot: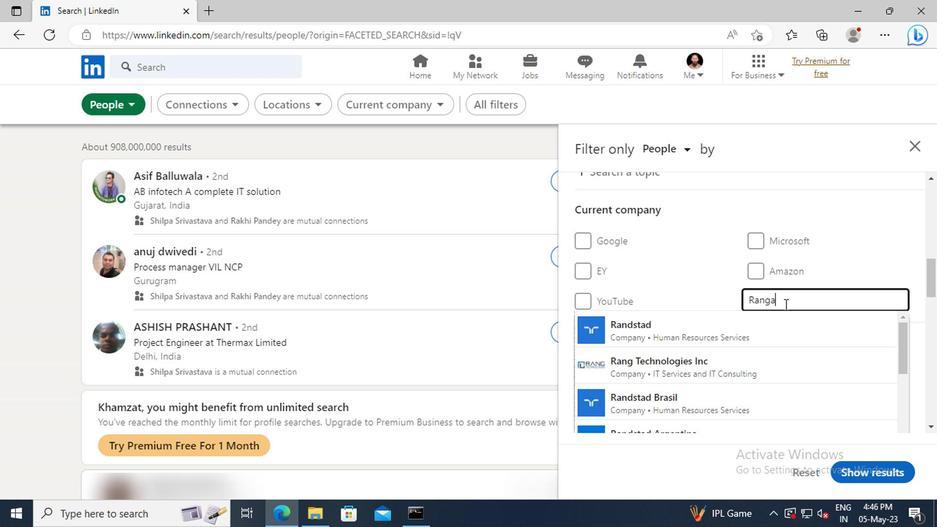 
Action: Mouse moved to (779, 322)
Screenshot: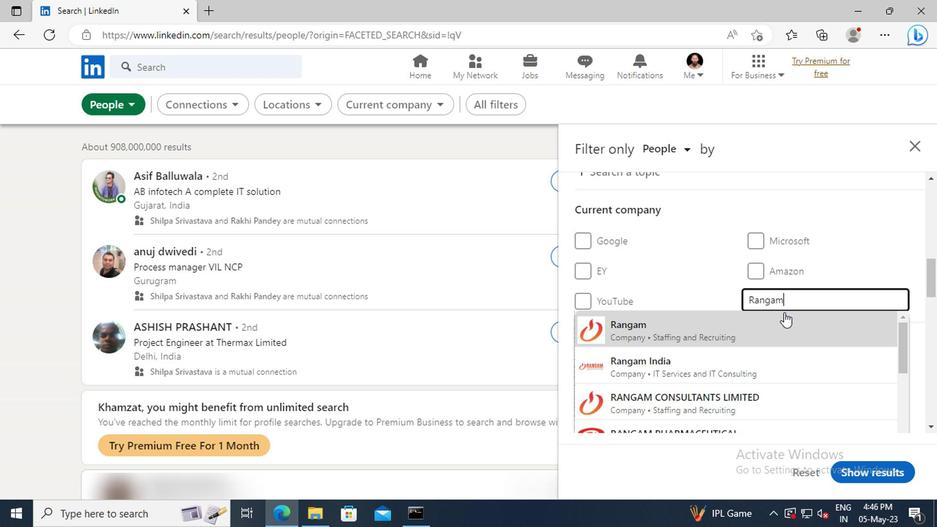 
Action: Mouse pressed left at (779, 322)
Screenshot: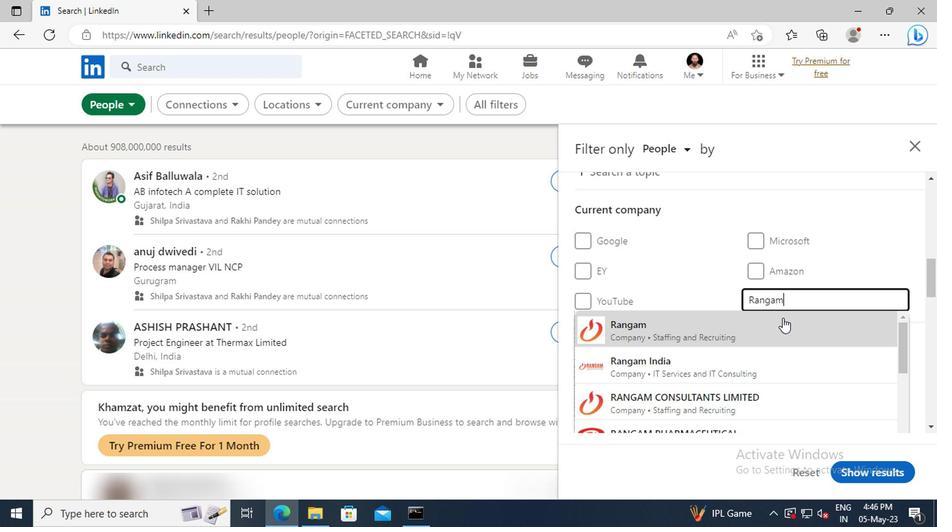 
Action: Mouse scrolled (779, 321) with delta (0, 0)
Screenshot: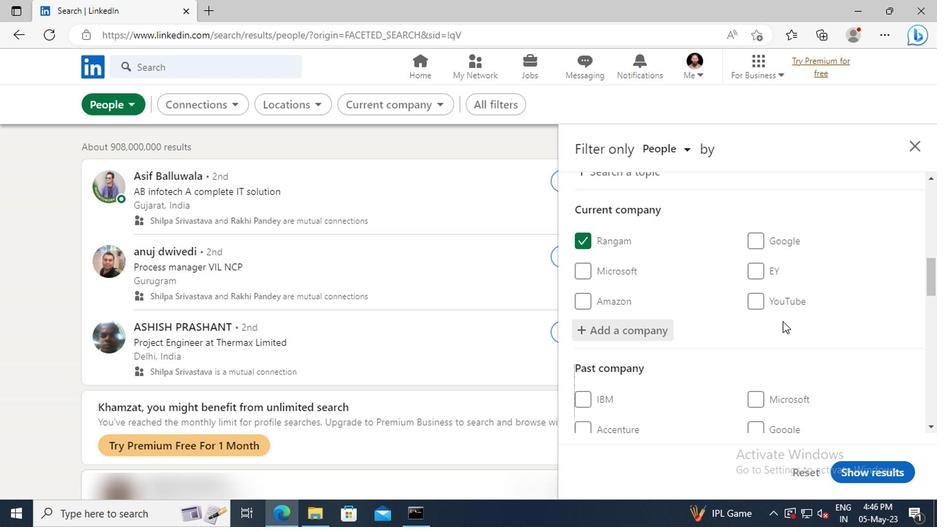 
Action: Mouse scrolled (779, 321) with delta (0, 0)
Screenshot: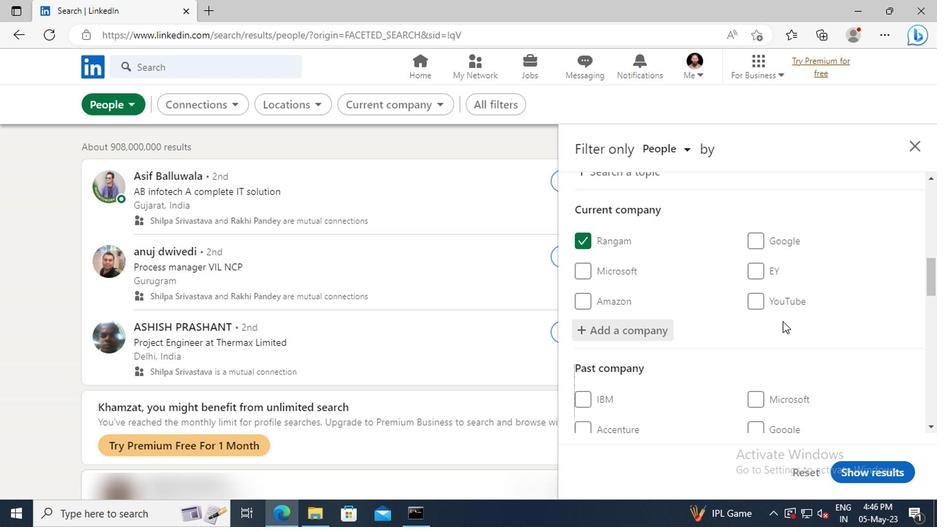 
Action: Mouse scrolled (779, 321) with delta (0, 0)
Screenshot: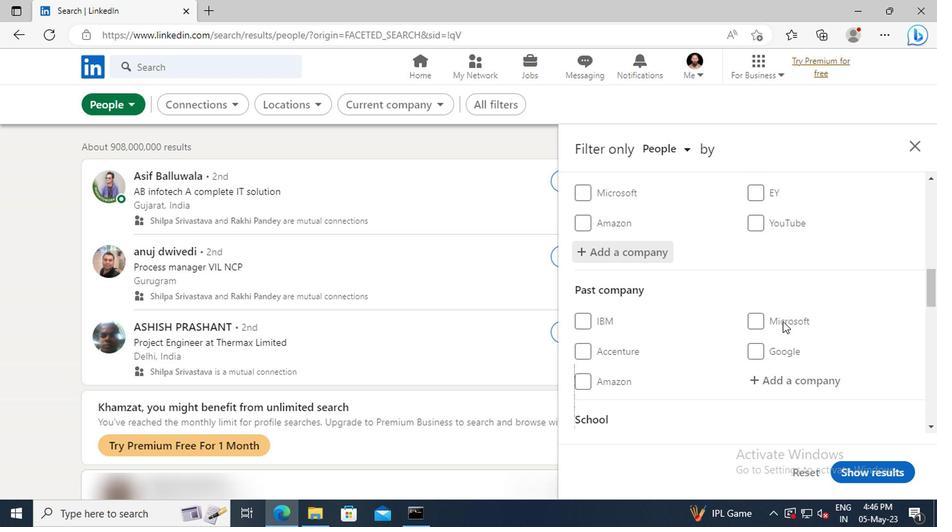 
Action: Mouse scrolled (779, 321) with delta (0, 0)
Screenshot: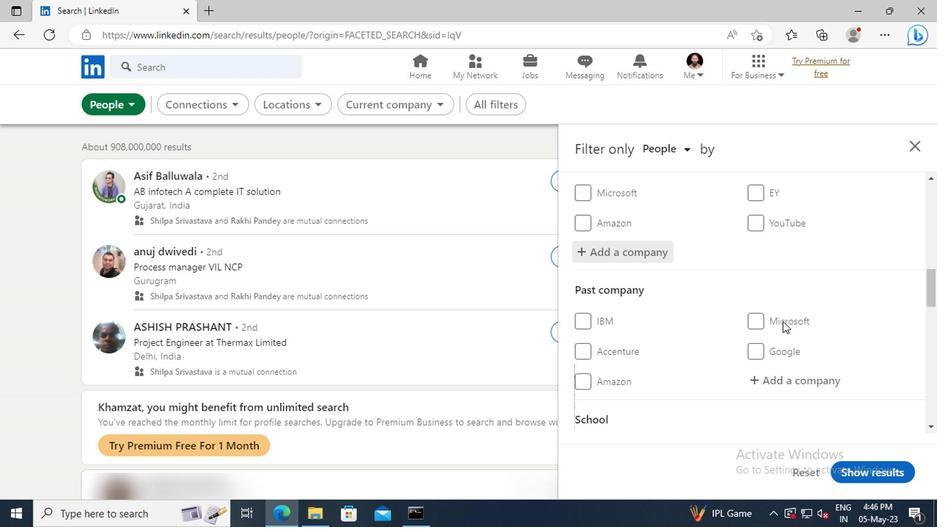 
Action: Mouse moved to (779, 320)
Screenshot: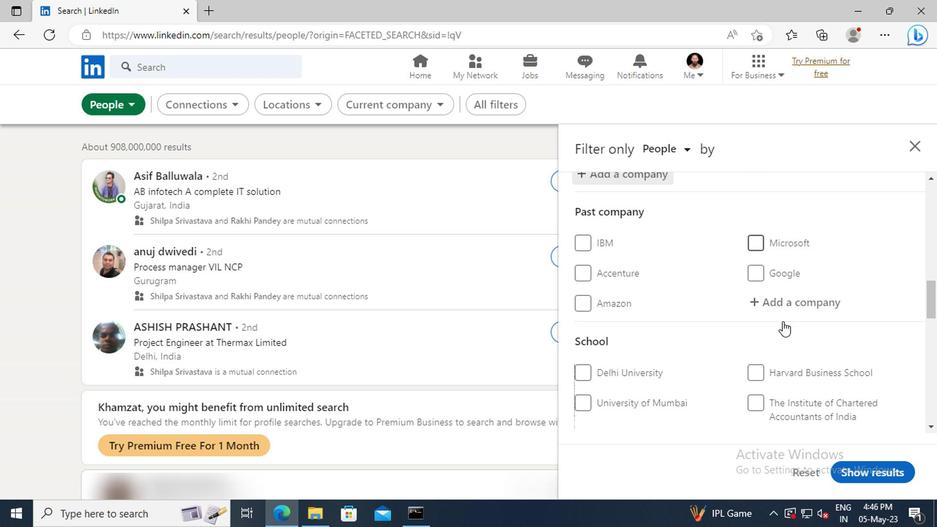 
Action: Mouse scrolled (779, 319) with delta (0, 0)
Screenshot: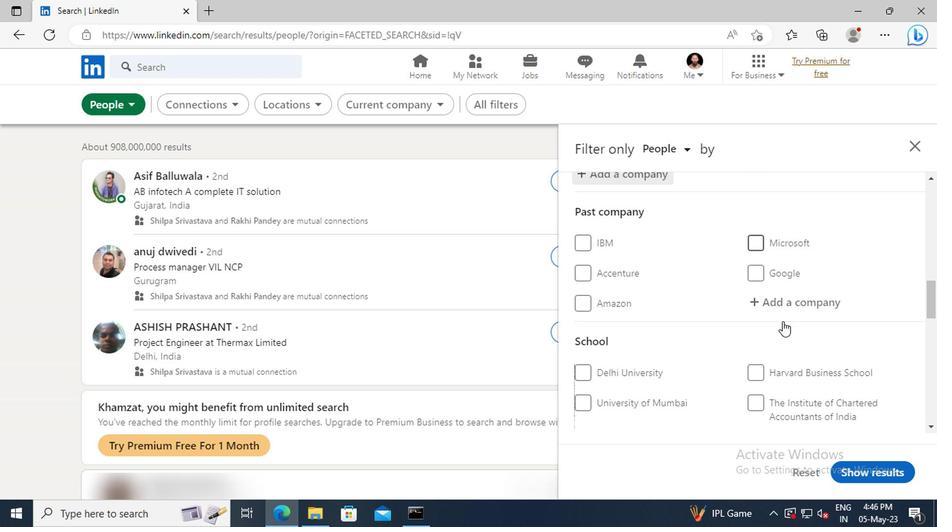
Action: Mouse scrolled (779, 319) with delta (0, 0)
Screenshot: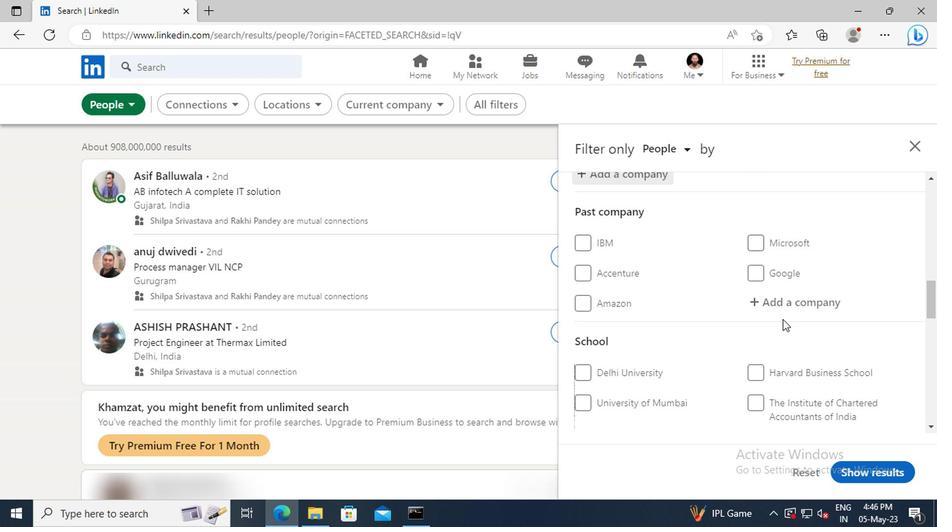 
Action: Mouse moved to (779, 318)
Screenshot: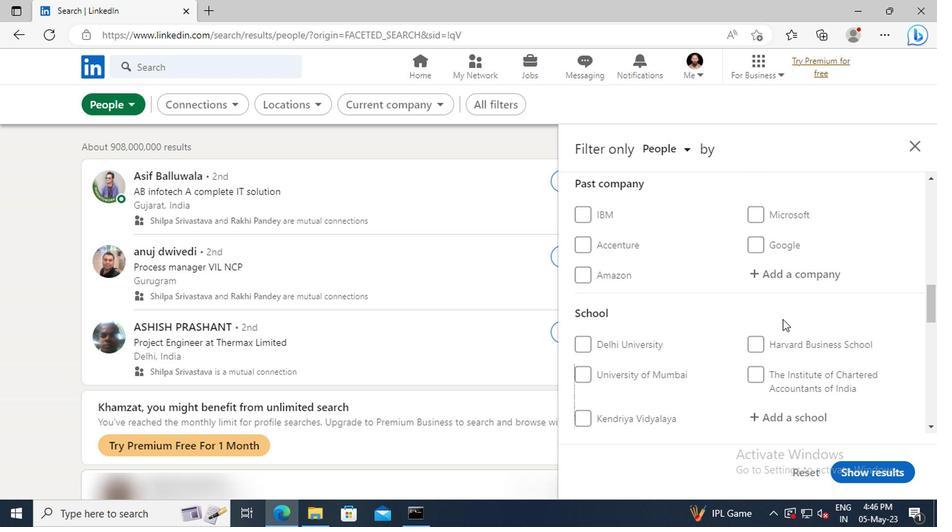 
Action: Mouse scrolled (779, 318) with delta (0, 0)
Screenshot: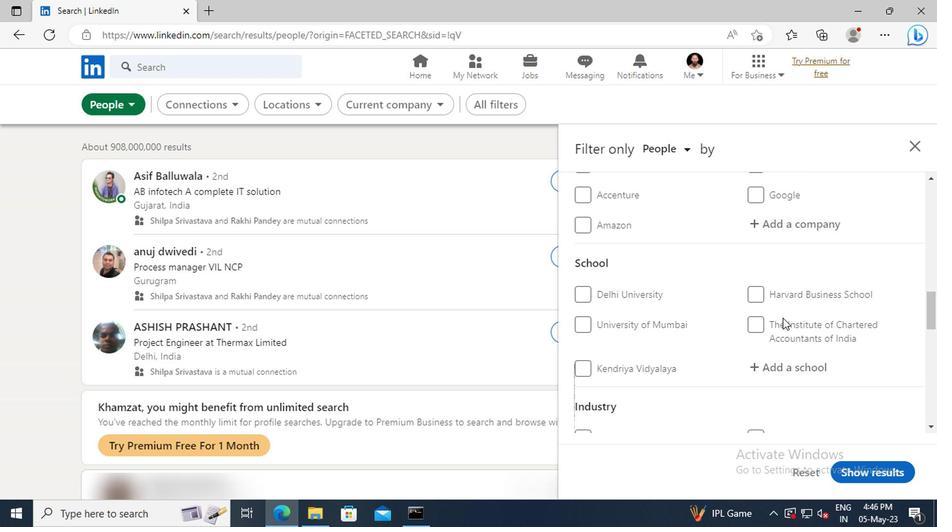 
Action: Mouse moved to (775, 326)
Screenshot: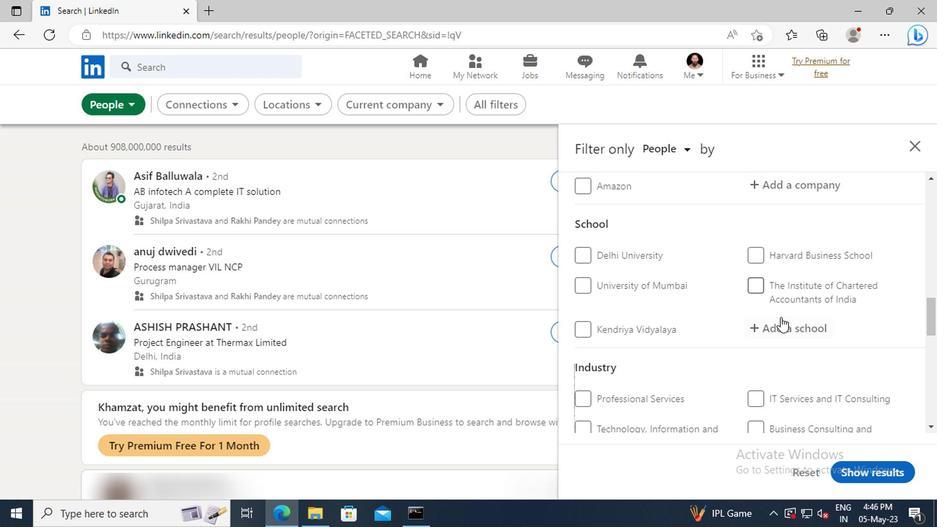 
Action: Mouse pressed left at (775, 326)
Screenshot: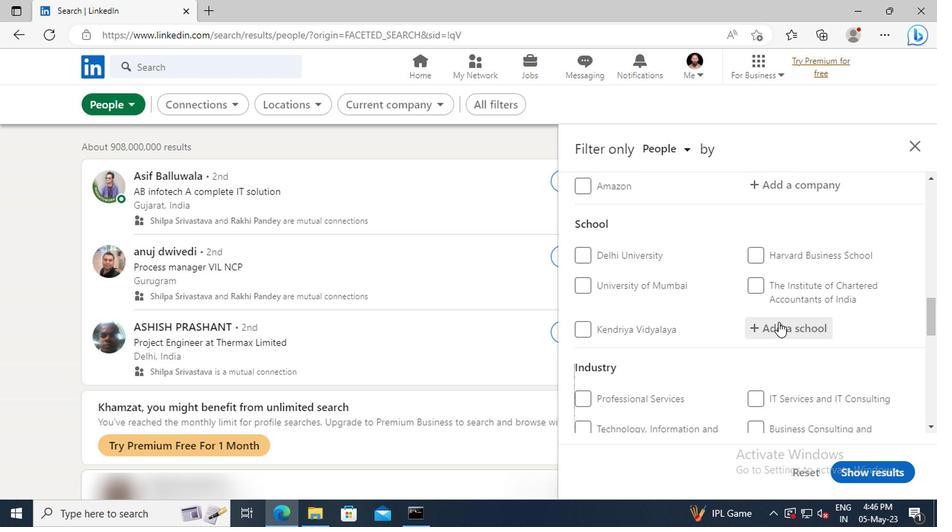 
Action: Key pressed <Key.shift>KPR<Key.space><Key.shift>IN
Screenshot: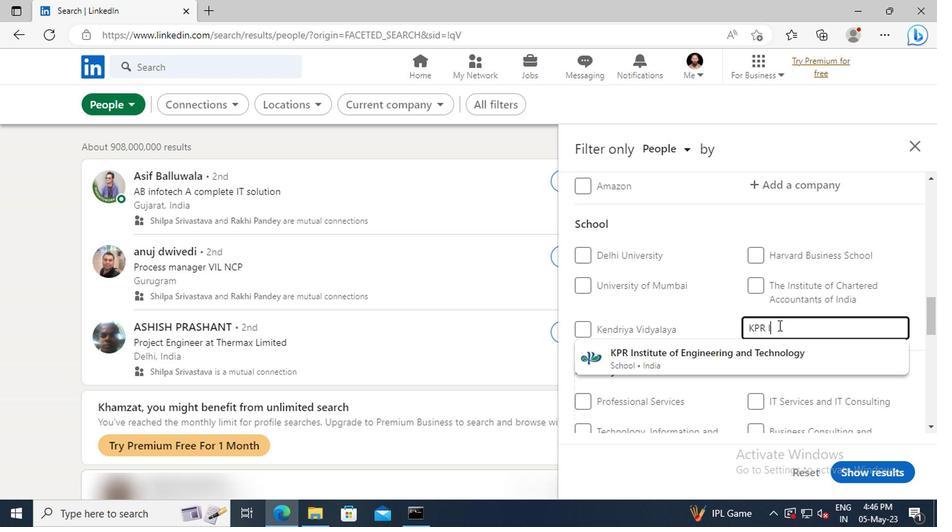 
Action: Mouse moved to (779, 349)
Screenshot: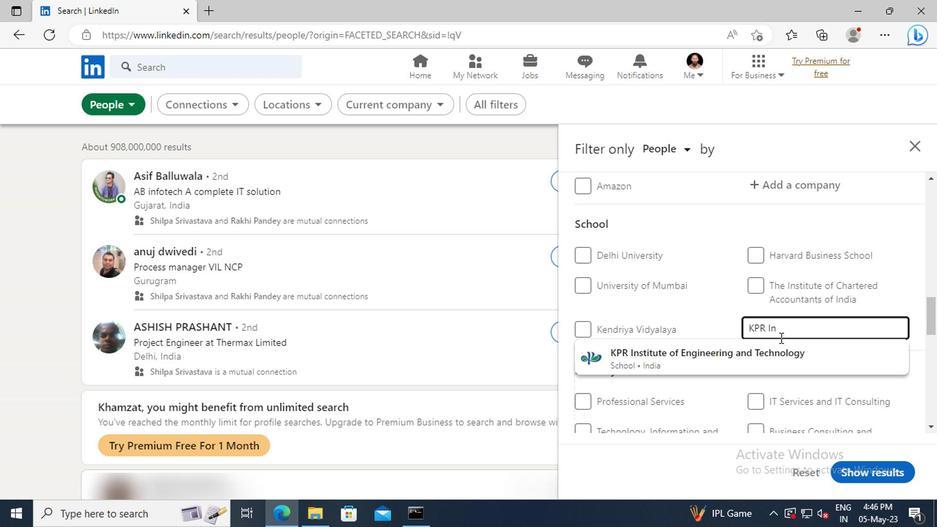 
Action: Mouse pressed left at (779, 349)
Screenshot: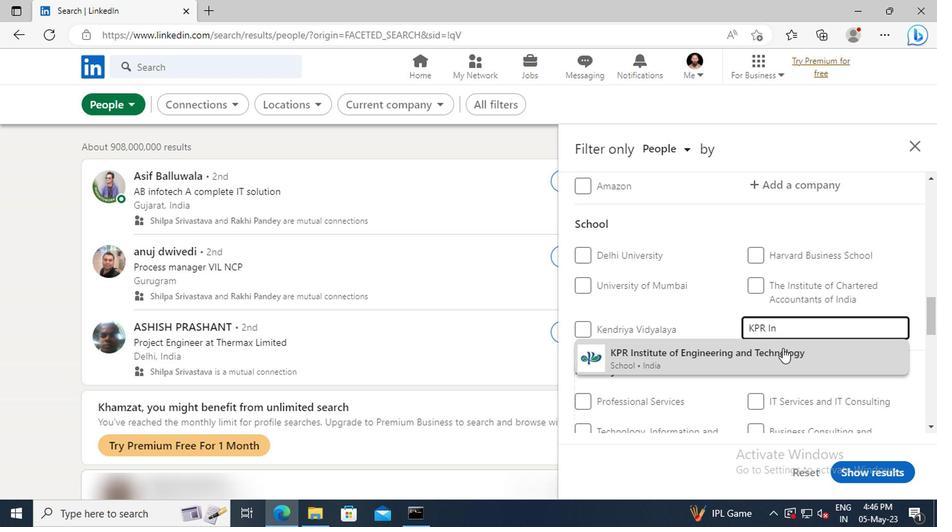 
Action: Mouse scrolled (779, 348) with delta (0, 0)
Screenshot: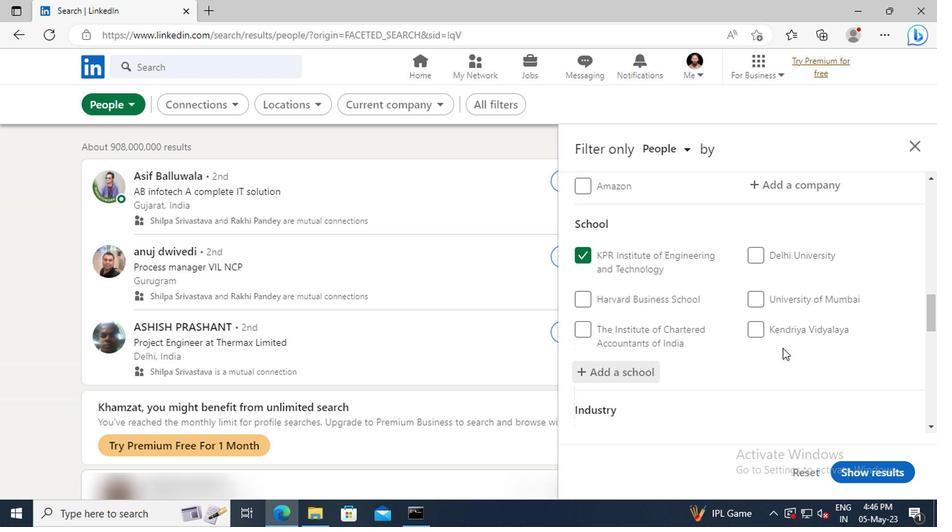 
Action: Mouse scrolled (779, 348) with delta (0, 0)
Screenshot: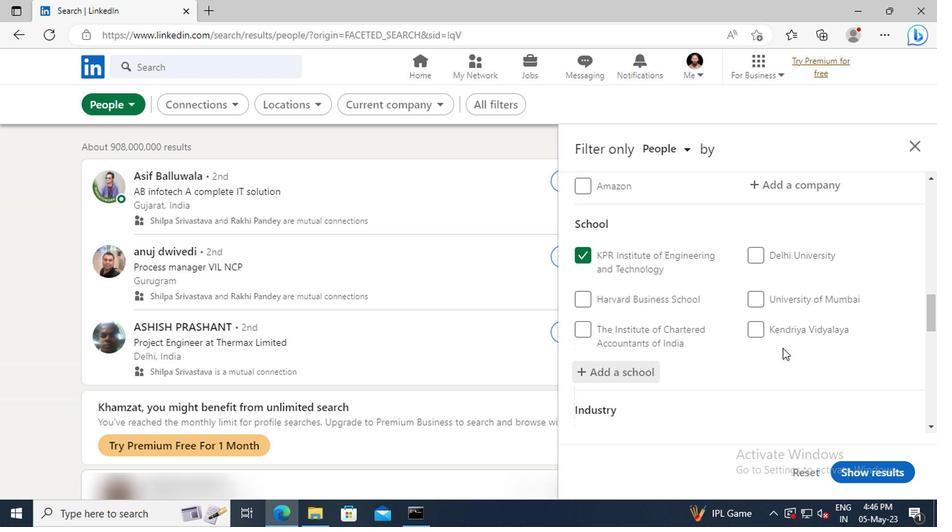 
Action: Mouse moved to (779, 349)
Screenshot: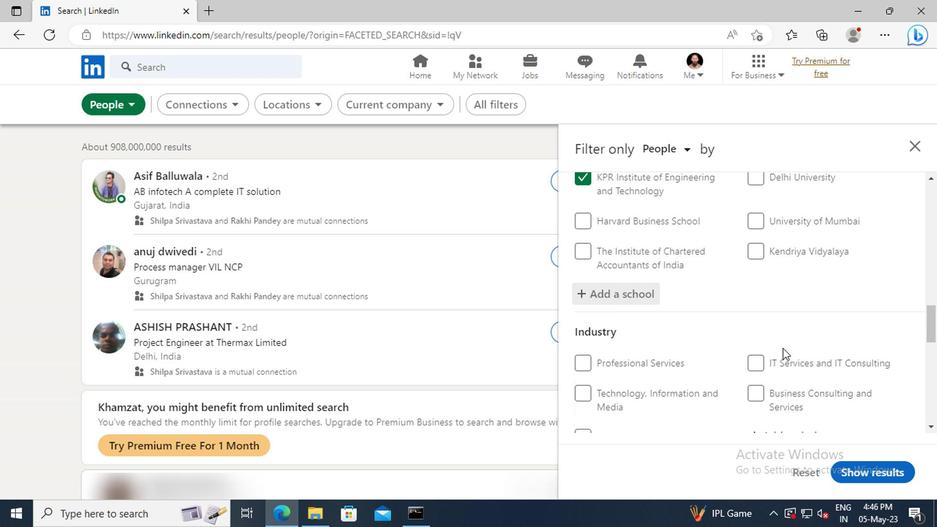 
Action: Mouse scrolled (779, 348) with delta (0, 0)
Screenshot: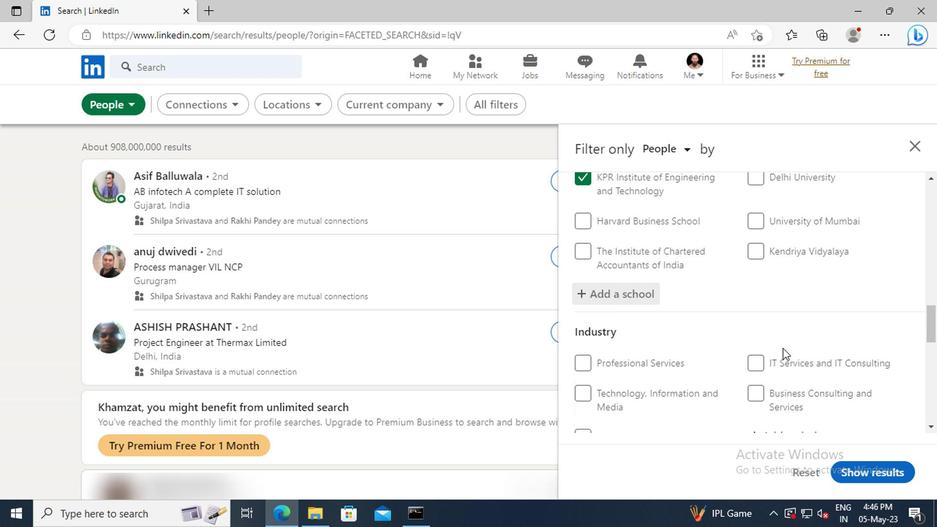 
Action: Mouse moved to (779, 348)
Screenshot: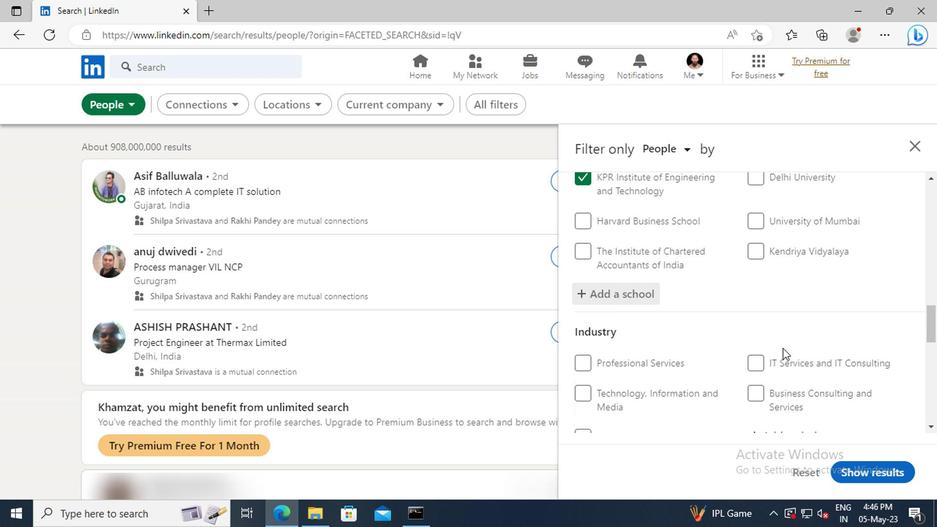 
Action: Mouse scrolled (779, 347) with delta (0, 0)
Screenshot: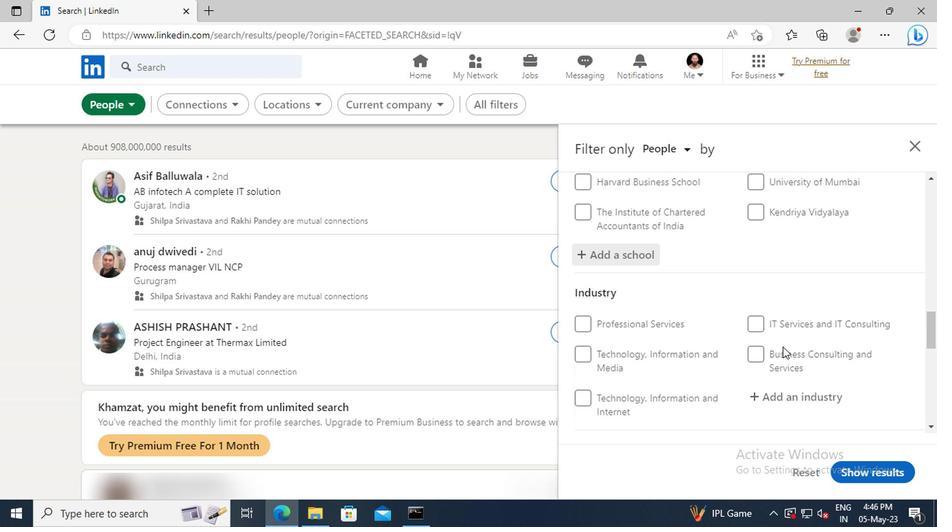 
Action: Mouse scrolled (779, 347) with delta (0, 0)
Screenshot: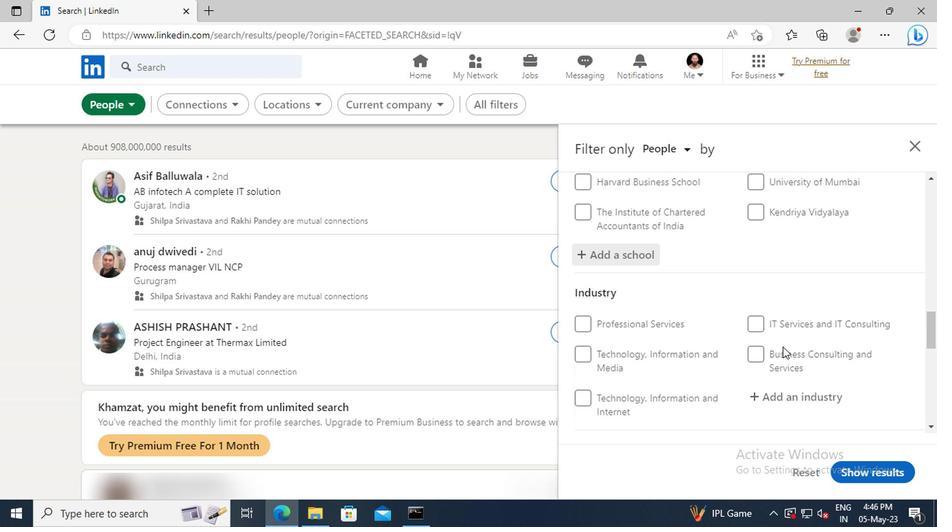 
Action: Mouse moved to (779, 325)
Screenshot: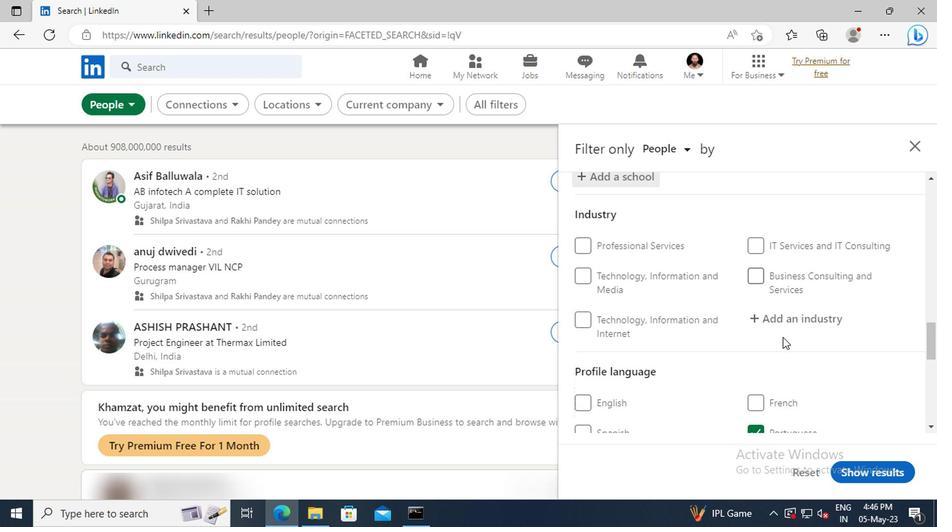 
Action: Mouse pressed left at (779, 325)
Screenshot: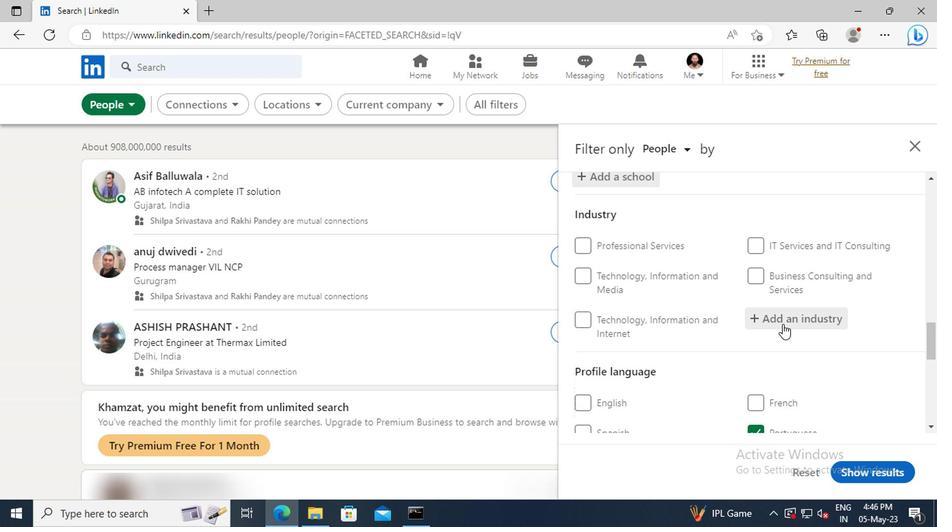
Action: Key pressed <Key.shift>LAW<Key.space><Key.shift>EN
Screenshot: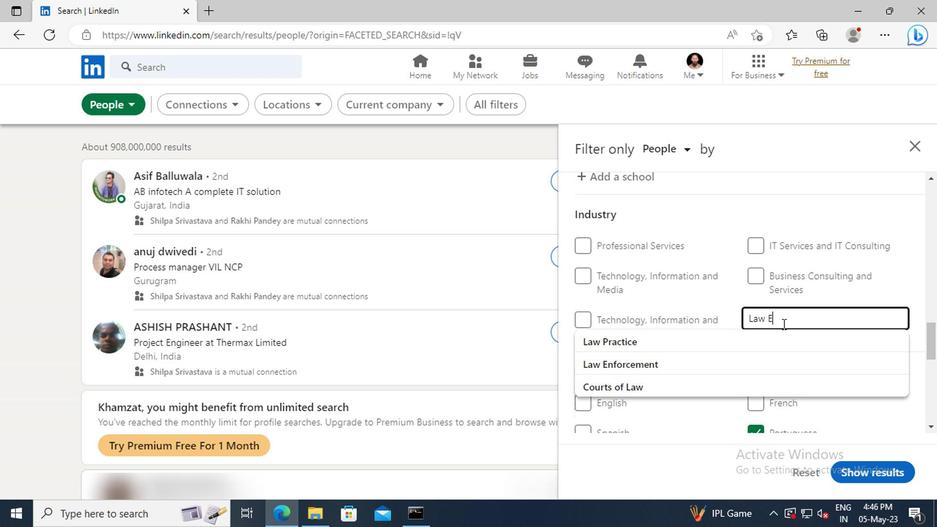 
Action: Mouse moved to (778, 336)
Screenshot: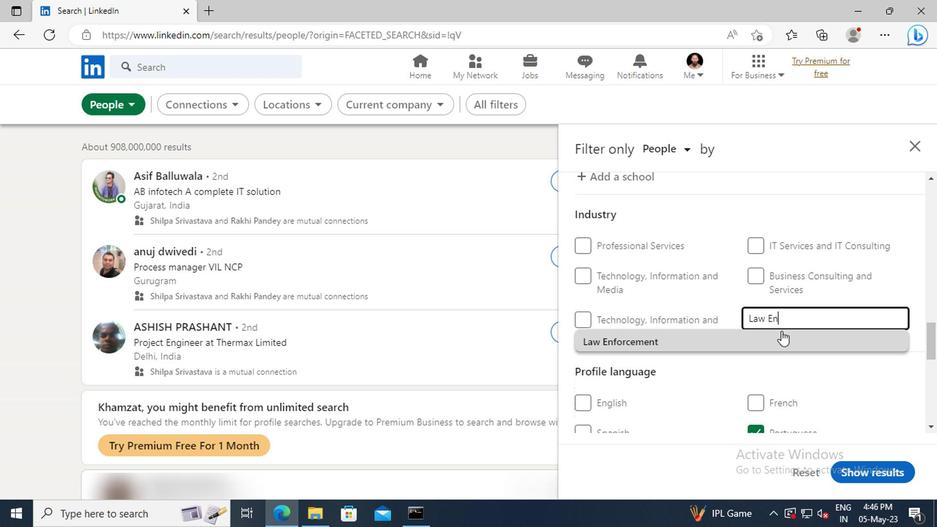 
Action: Mouse pressed left at (778, 336)
Screenshot: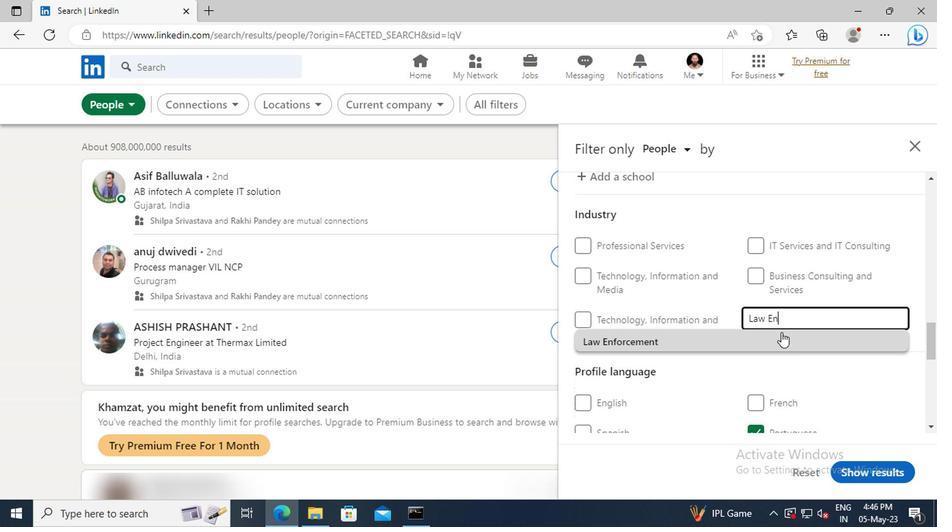 
Action: Mouse scrolled (778, 336) with delta (0, 0)
Screenshot: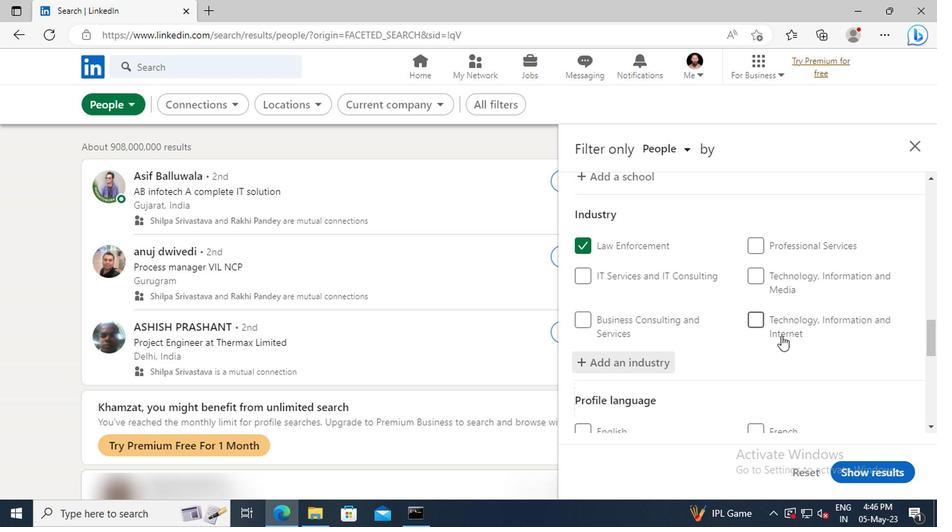 
Action: Mouse scrolled (778, 336) with delta (0, 0)
Screenshot: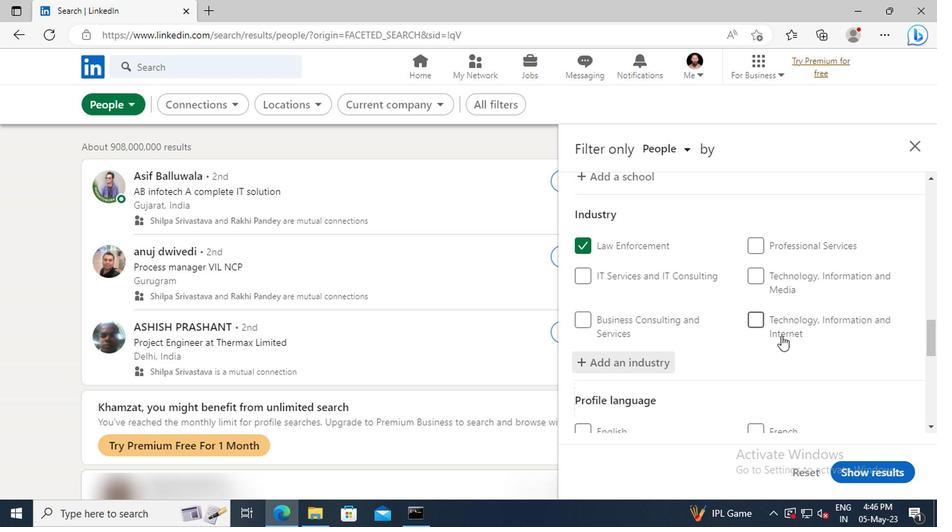 
Action: Mouse moved to (778, 336)
Screenshot: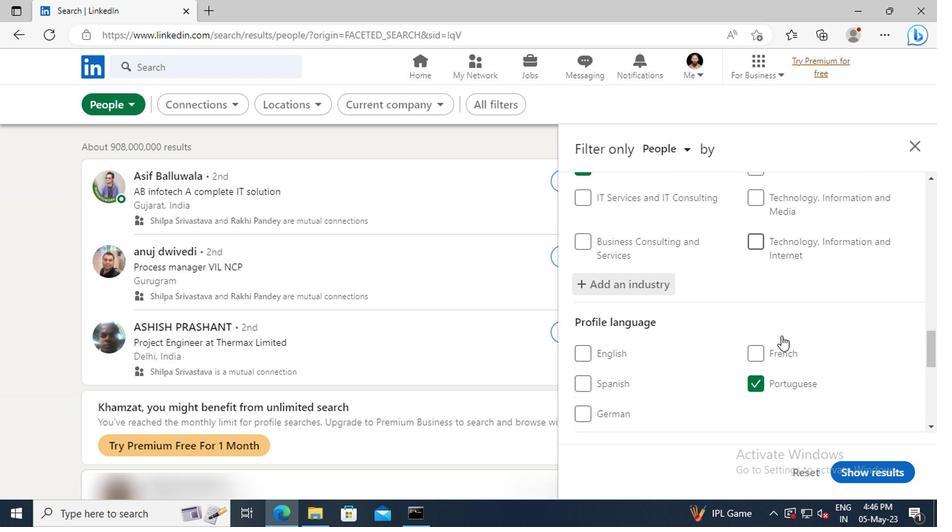 
Action: Mouse scrolled (778, 335) with delta (0, 0)
Screenshot: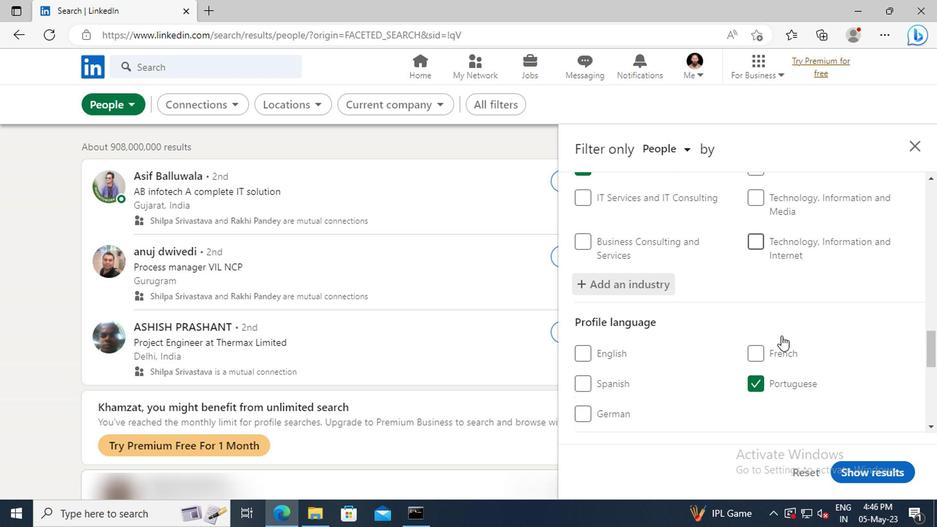 
Action: Mouse moved to (778, 335)
Screenshot: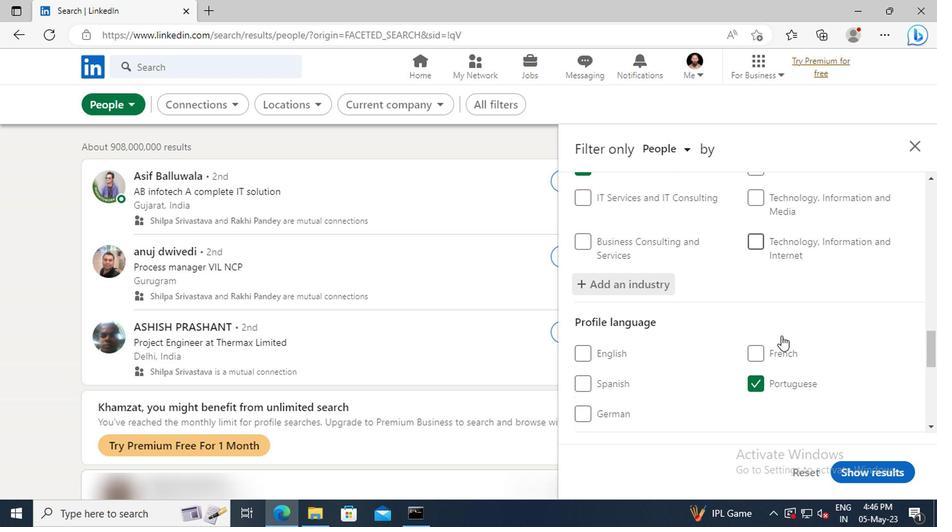 
Action: Mouse scrolled (778, 334) with delta (0, 0)
Screenshot: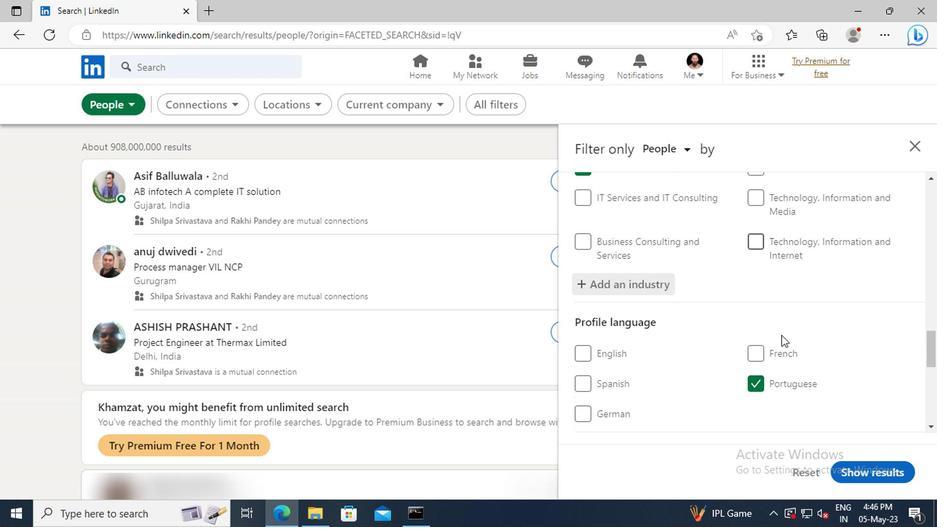 
Action: Mouse moved to (778, 333)
Screenshot: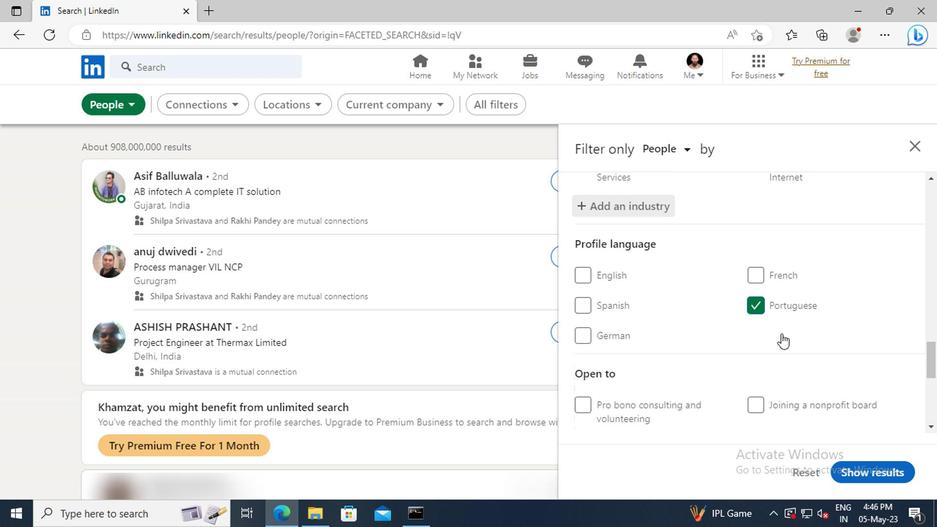 
Action: Mouse scrolled (778, 333) with delta (0, 0)
Screenshot: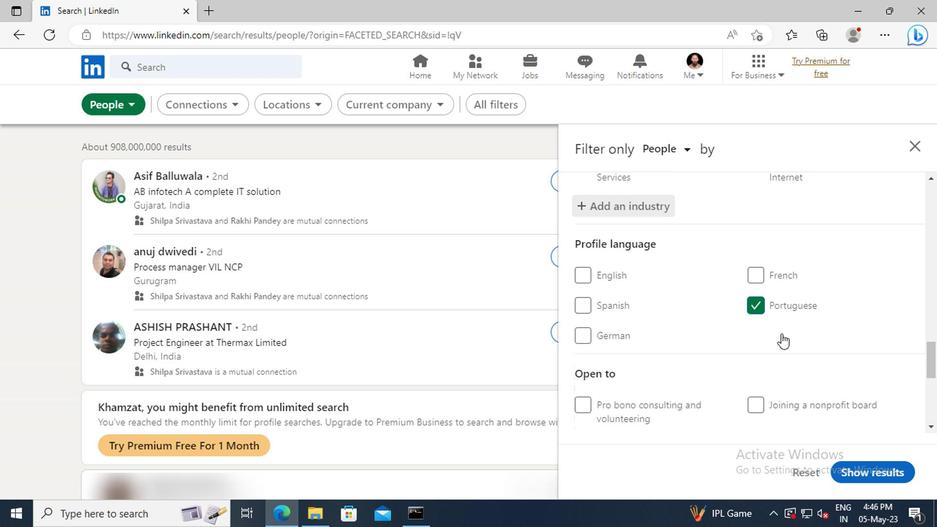 
Action: Mouse moved to (778, 333)
Screenshot: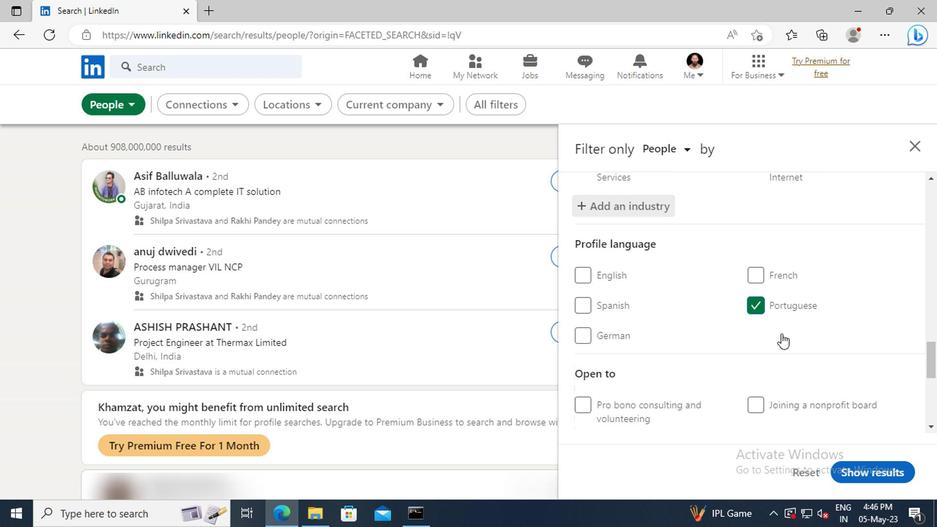 
Action: Mouse scrolled (778, 333) with delta (0, 0)
Screenshot: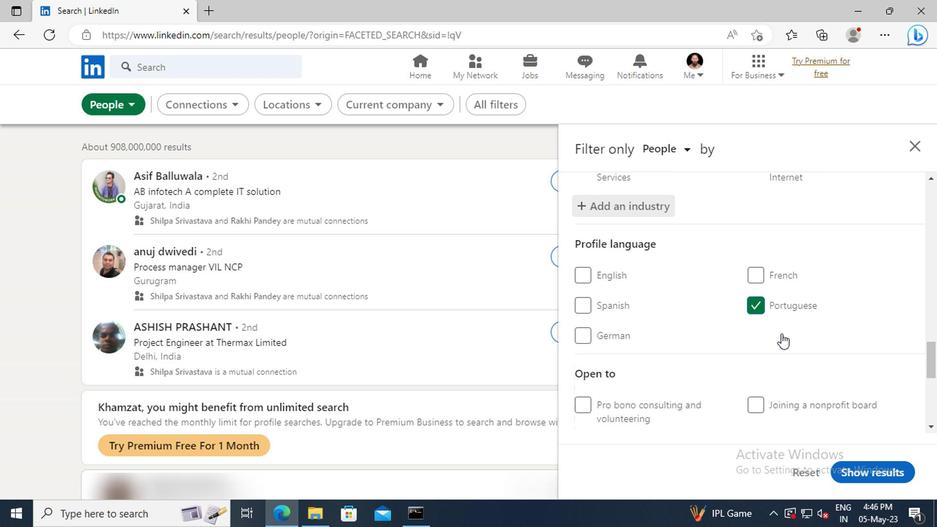 
Action: Mouse moved to (778, 333)
Screenshot: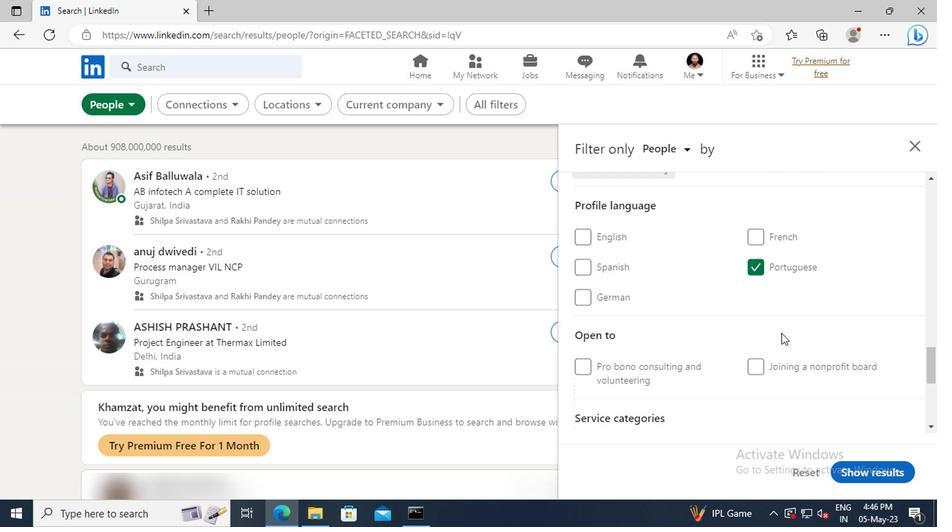 
Action: Mouse scrolled (778, 332) with delta (0, 0)
Screenshot: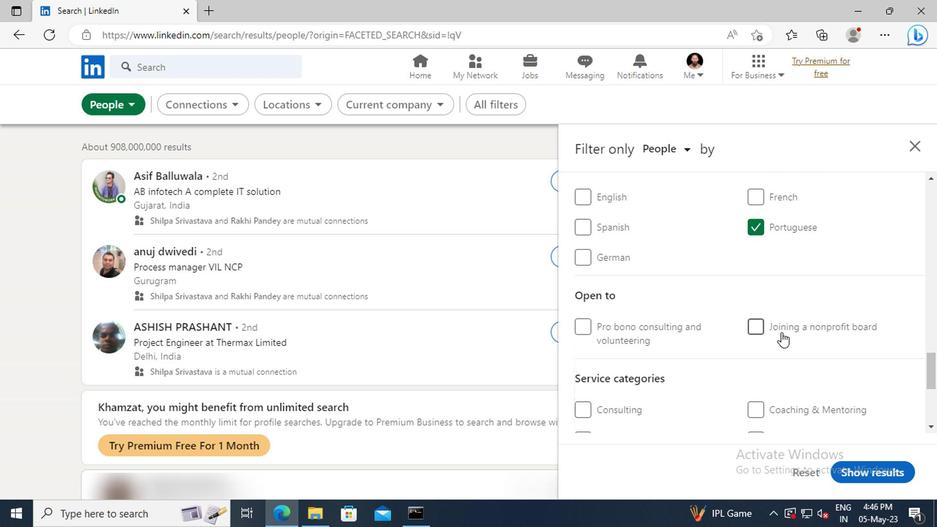 
Action: Mouse moved to (756, 370)
Screenshot: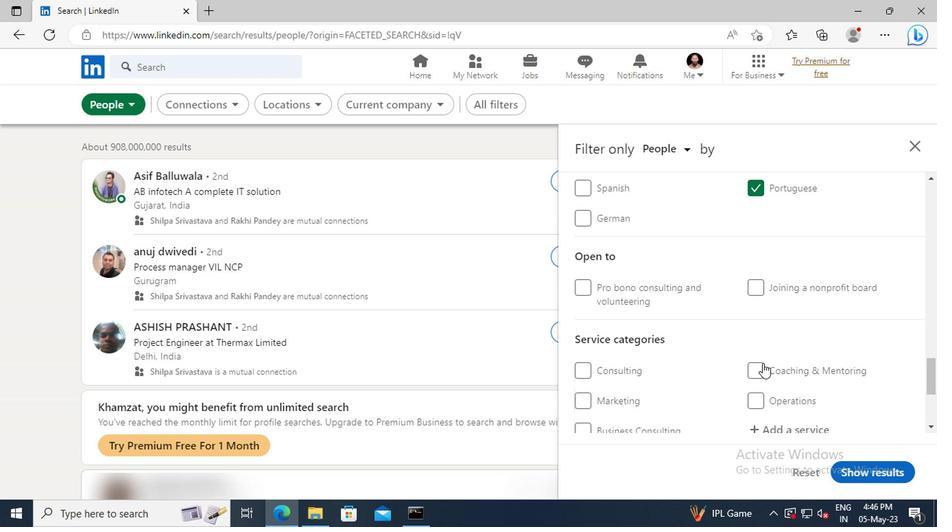 
Action: Mouse pressed left at (756, 370)
Screenshot: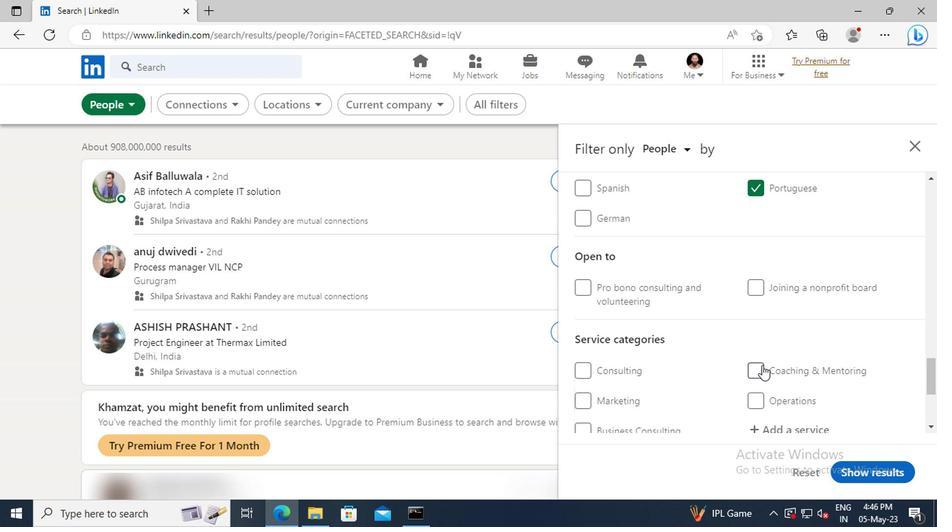 
Action: Mouse moved to (772, 360)
Screenshot: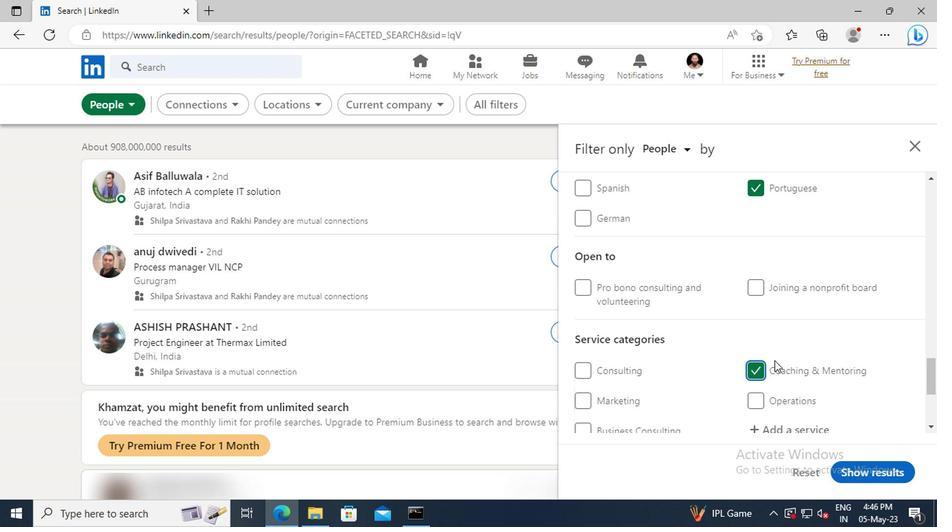 
Action: Mouse scrolled (772, 359) with delta (0, 0)
Screenshot: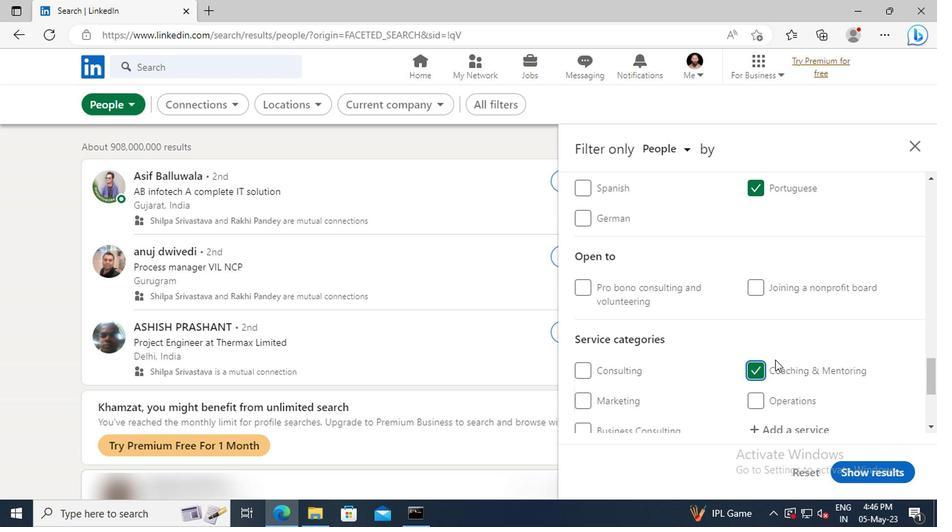 
Action: Mouse scrolled (772, 359) with delta (0, 0)
Screenshot: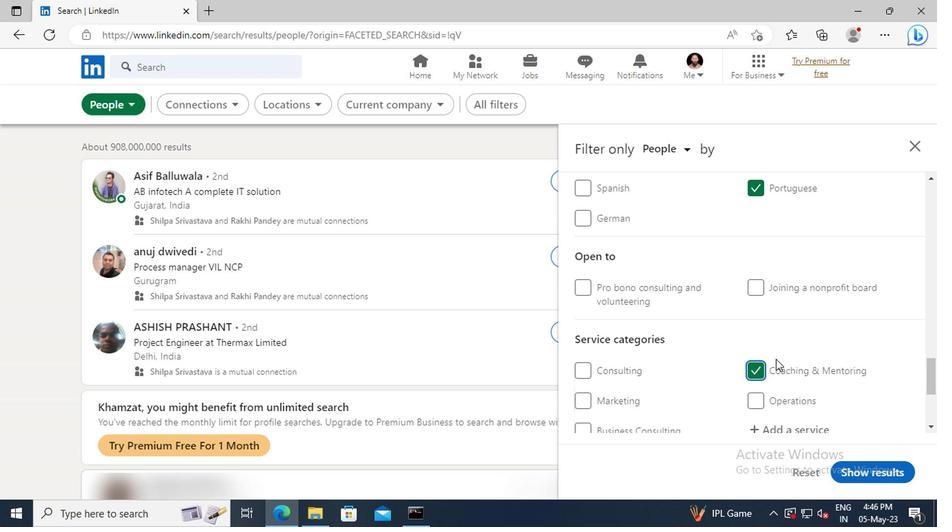 
Action: Mouse scrolled (772, 359) with delta (0, 0)
Screenshot: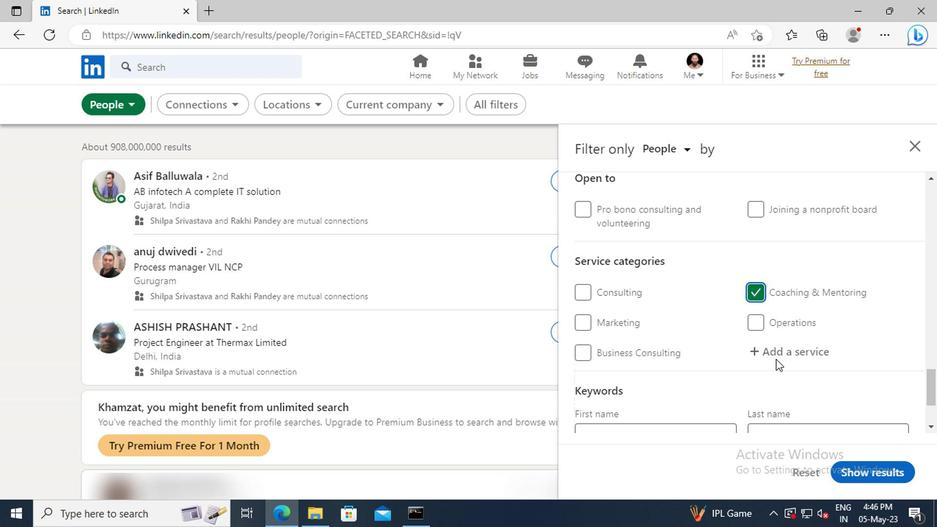 
Action: Mouse moved to (772, 359)
Screenshot: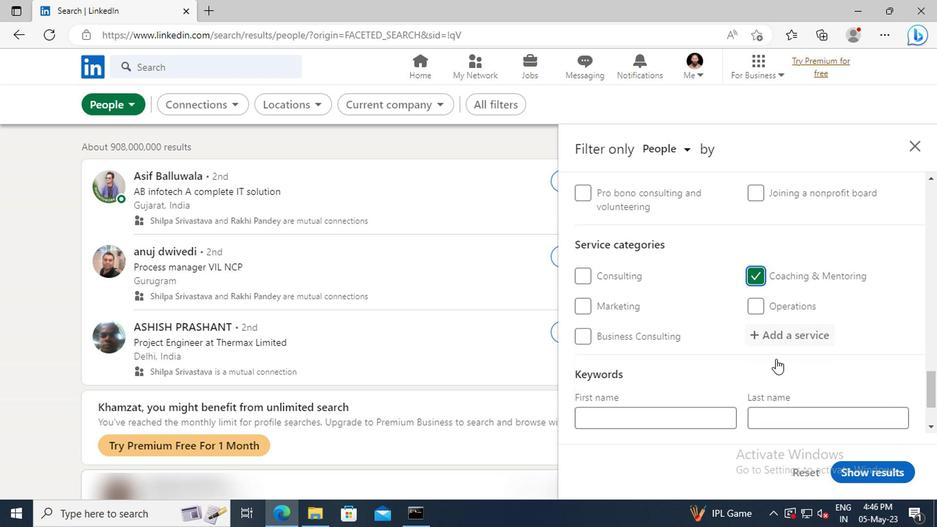 
Action: Mouse scrolled (772, 358) with delta (0, 0)
Screenshot: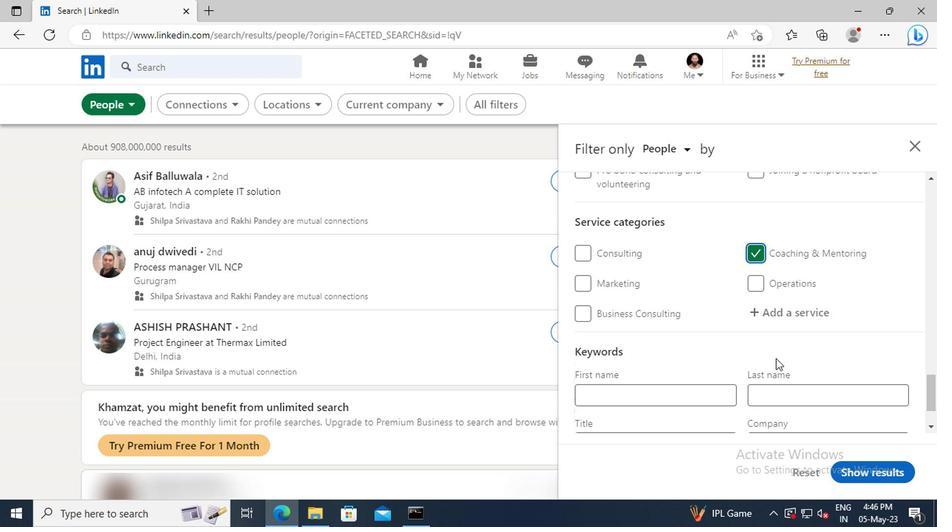 
Action: Mouse scrolled (772, 358) with delta (0, 0)
Screenshot: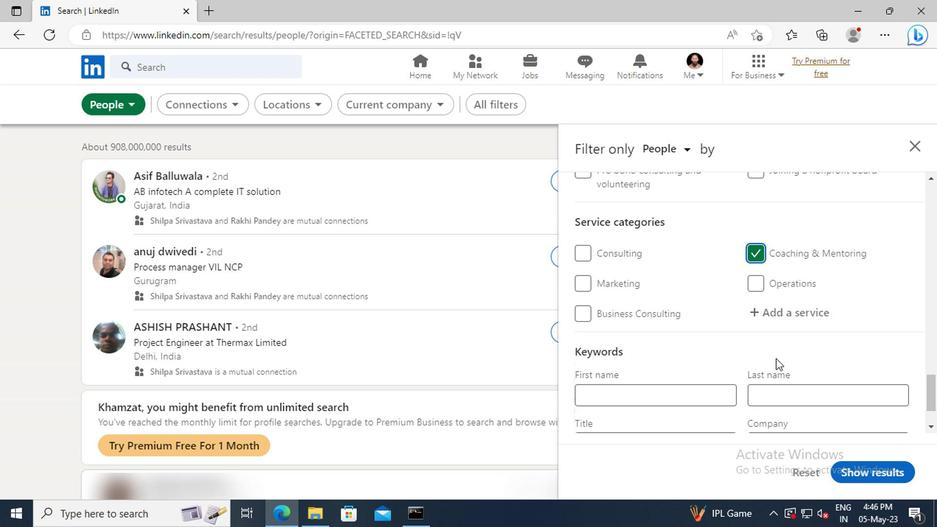 
Action: Mouse moved to (772, 359)
Screenshot: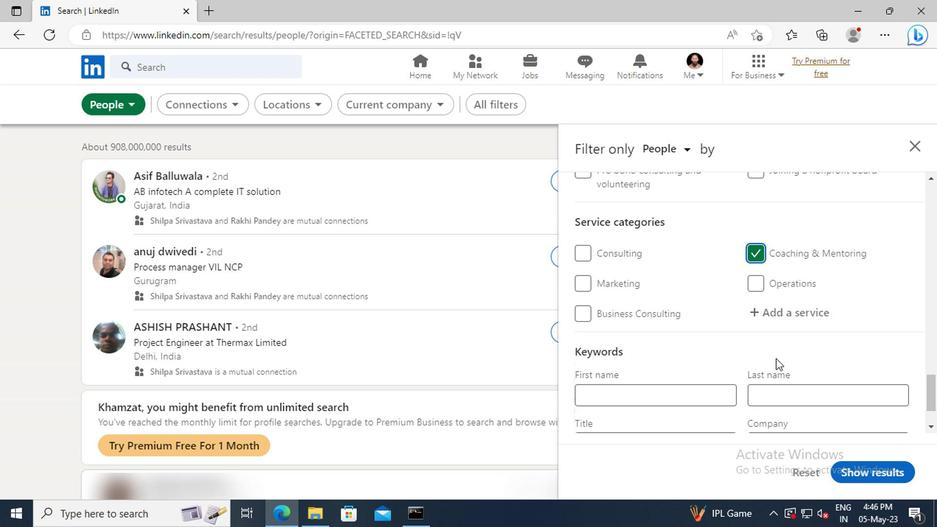 
Action: Mouse scrolled (772, 358) with delta (0, 0)
Screenshot: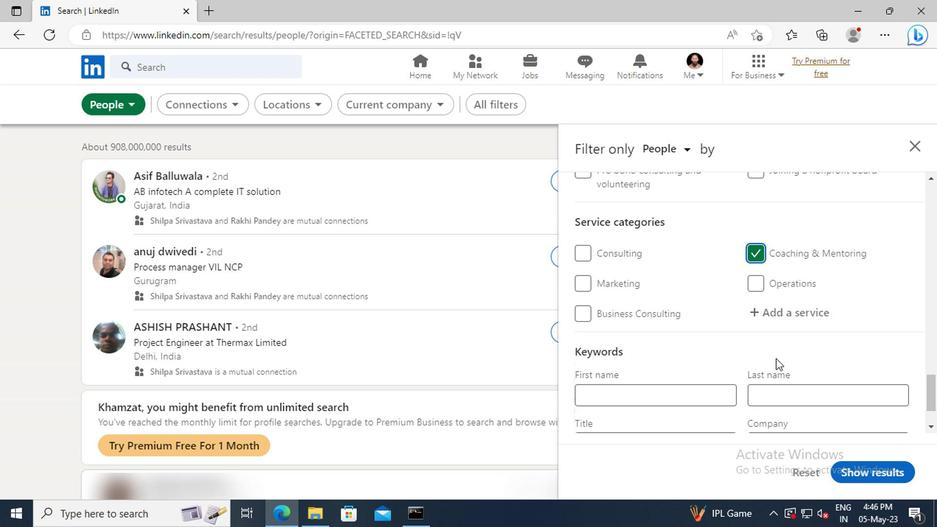 
Action: Mouse moved to (696, 372)
Screenshot: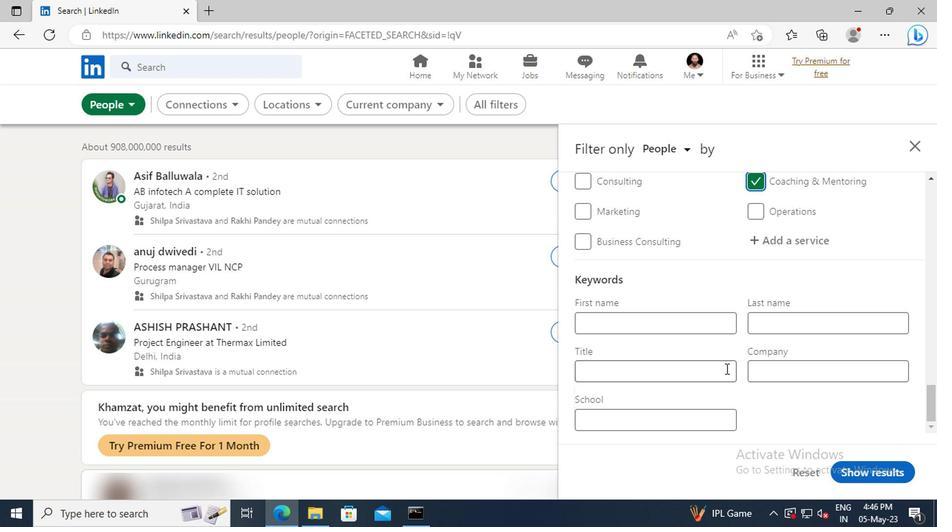 
Action: Mouse pressed left at (696, 372)
Screenshot: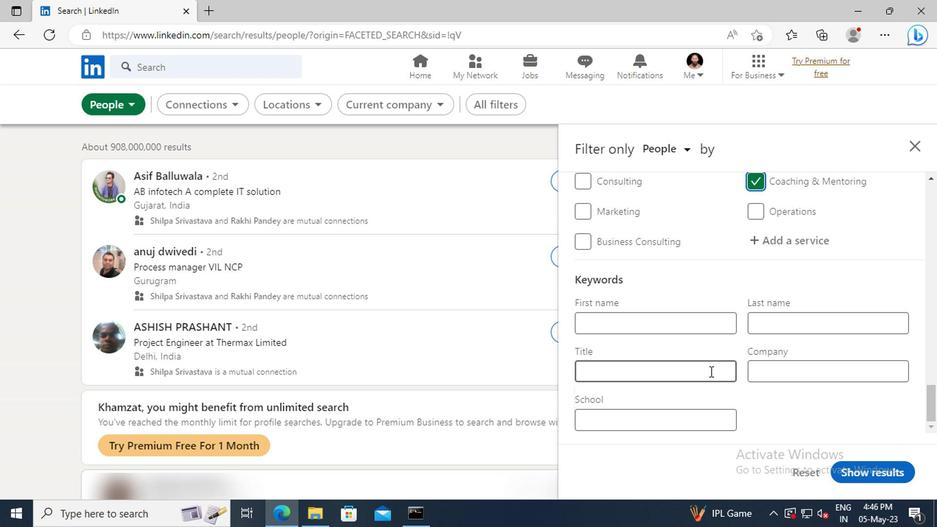 
Action: Key pressed <Key.shift>CHEMICAL<Key.space><Key.shift>ENGINEER<Key.enter>
Screenshot: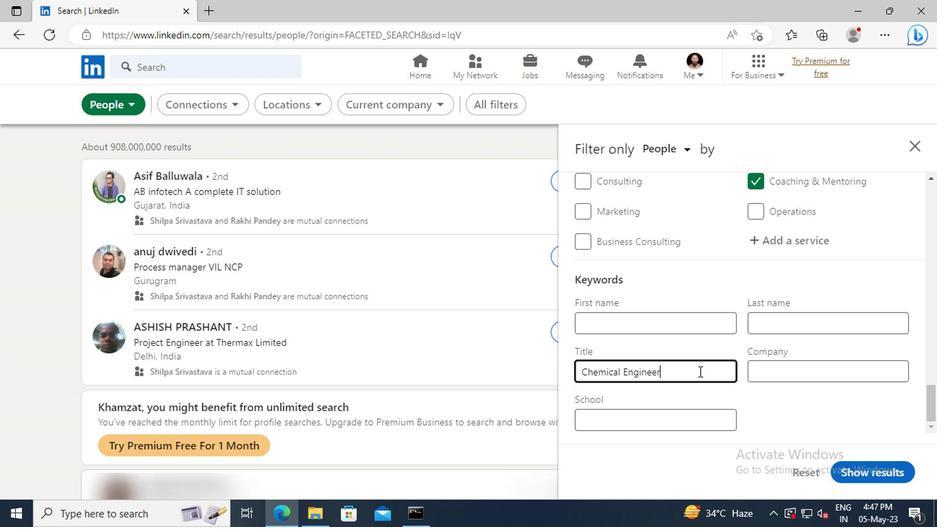 
Action: Mouse moved to (858, 473)
Screenshot: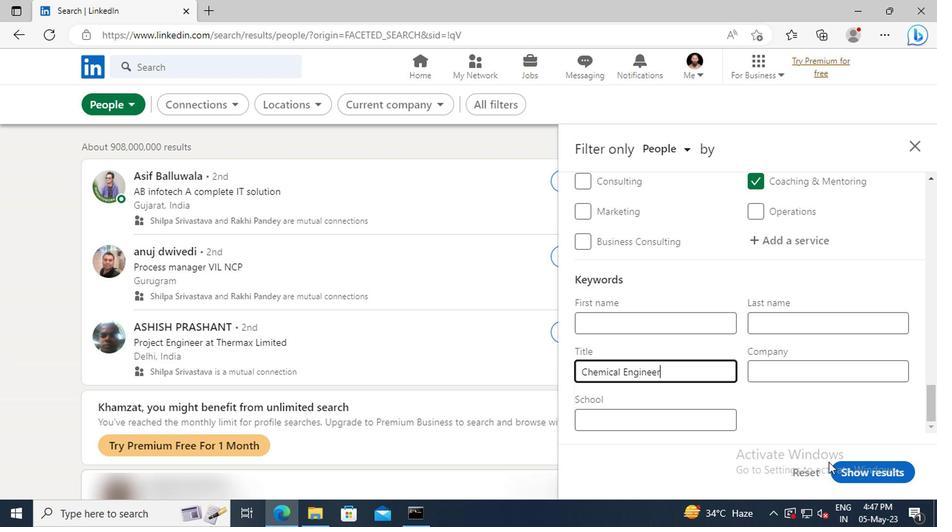 
Action: Mouse pressed left at (858, 473)
Screenshot: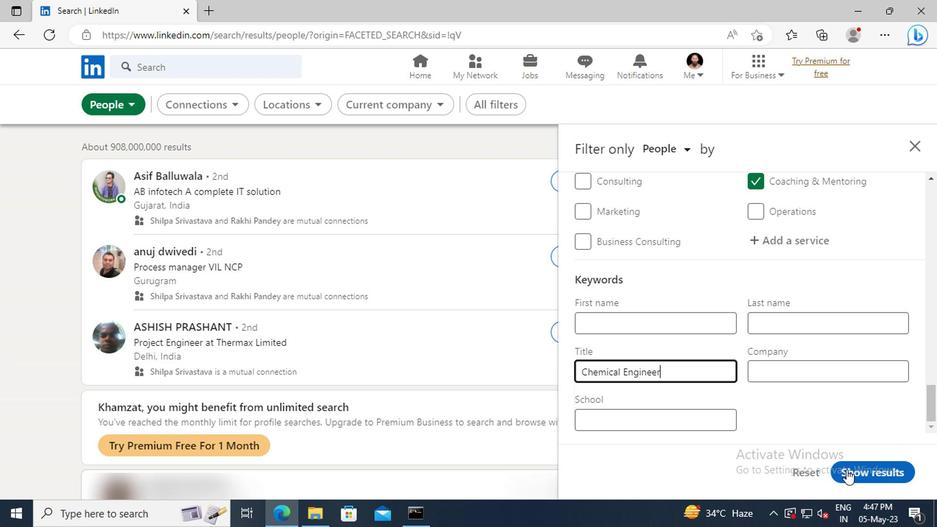 
